Task: Create a due date automation trigger when advanced on, on the tuesday before a card is due add dates not due tomorrow at 11:00 AM.
Action: Mouse moved to (1342, 111)
Screenshot: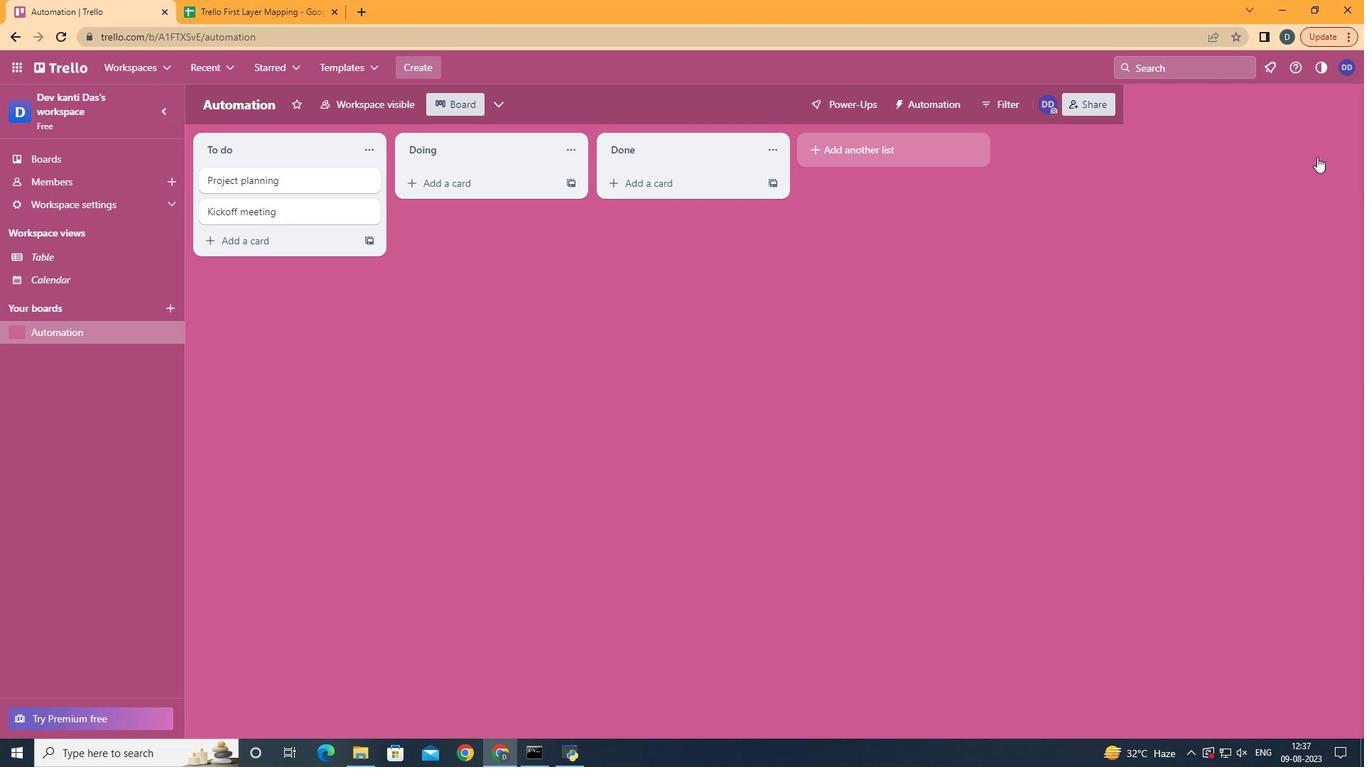 
Action: Mouse pressed left at (1342, 111)
Screenshot: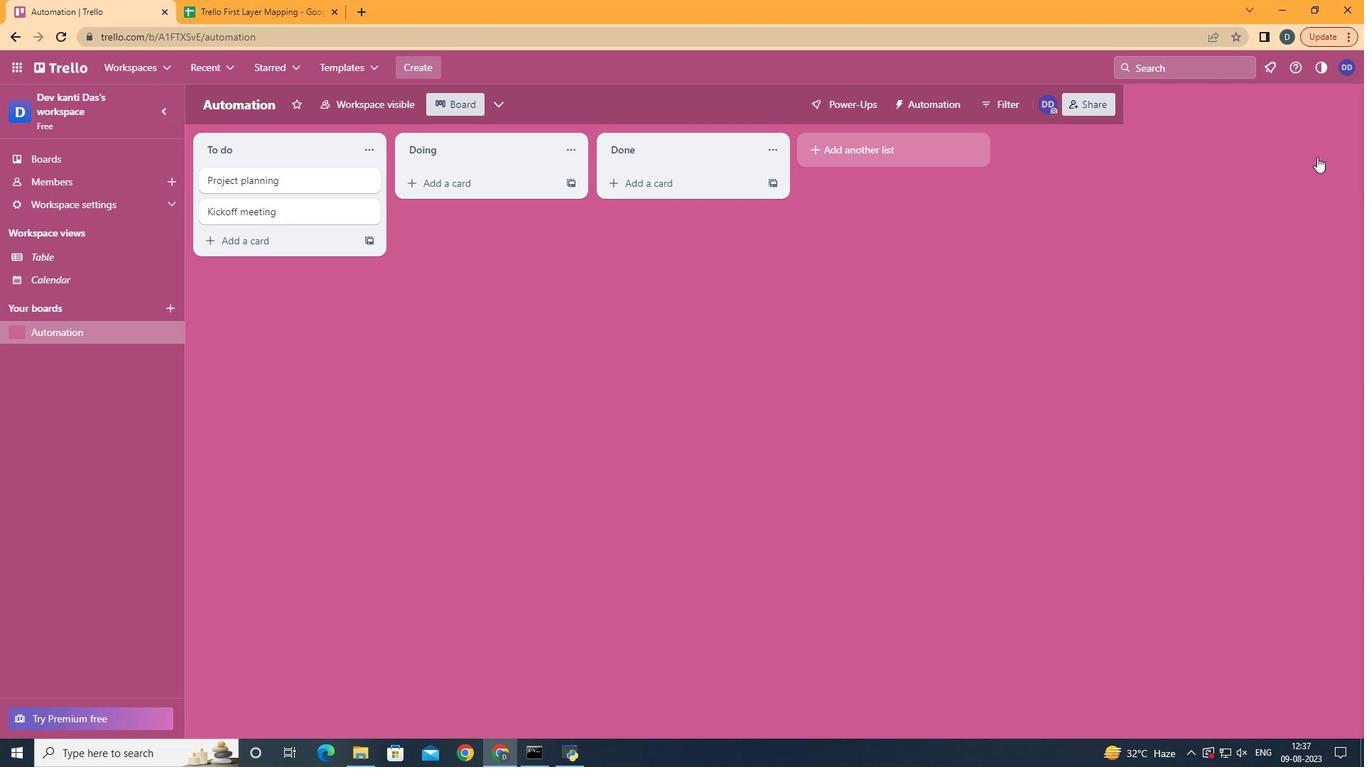 
Action: Mouse moved to (1177, 311)
Screenshot: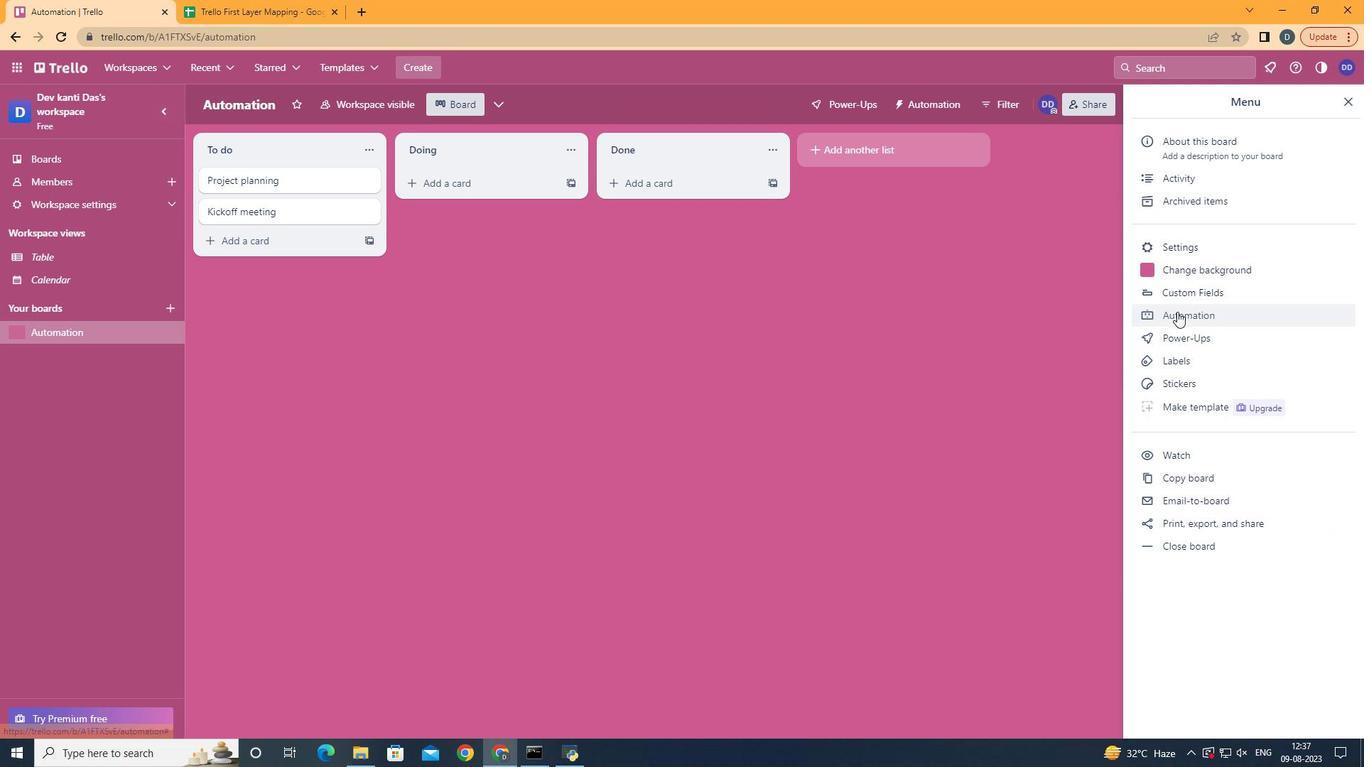 
Action: Mouse pressed left at (1177, 311)
Screenshot: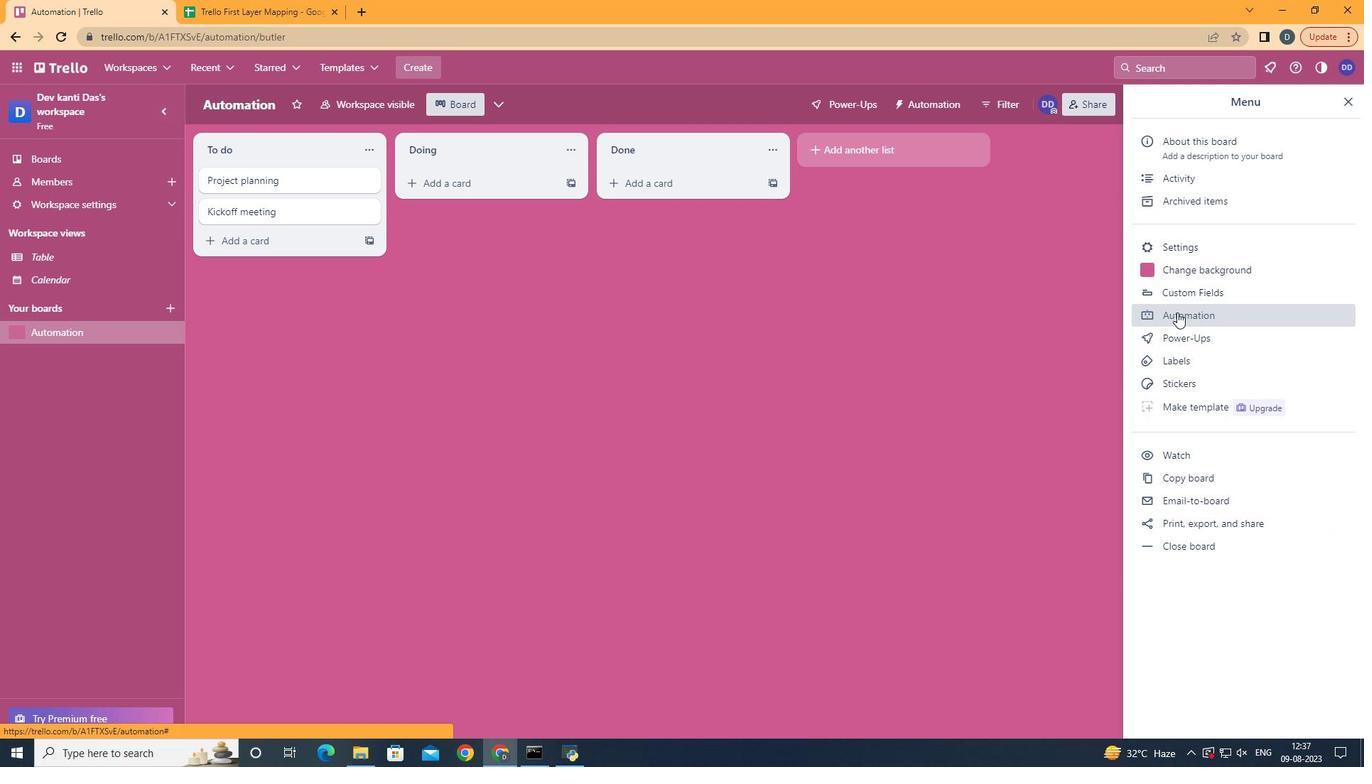 
Action: Mouse moved to (262, 282)
Screenshot: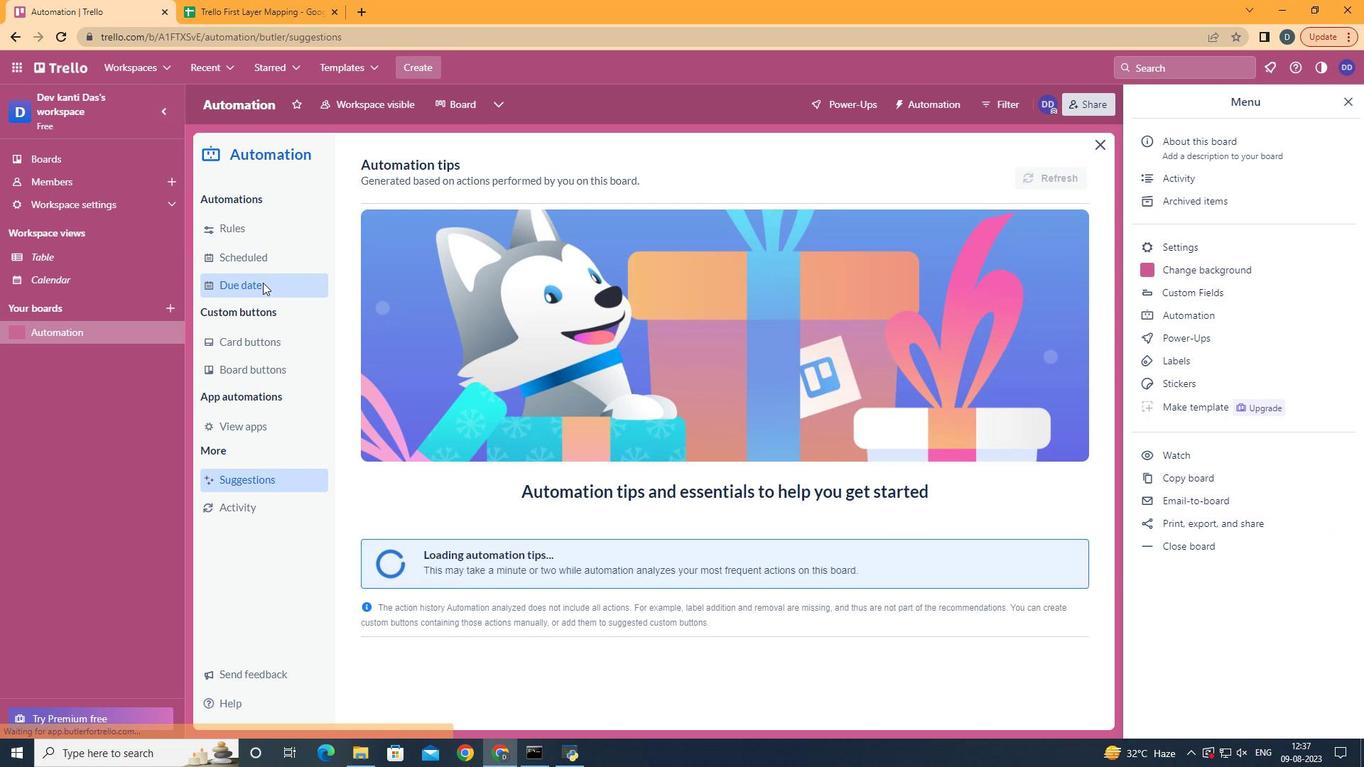 
Action: Mouse pressed left at (262, 282)
Screenshot: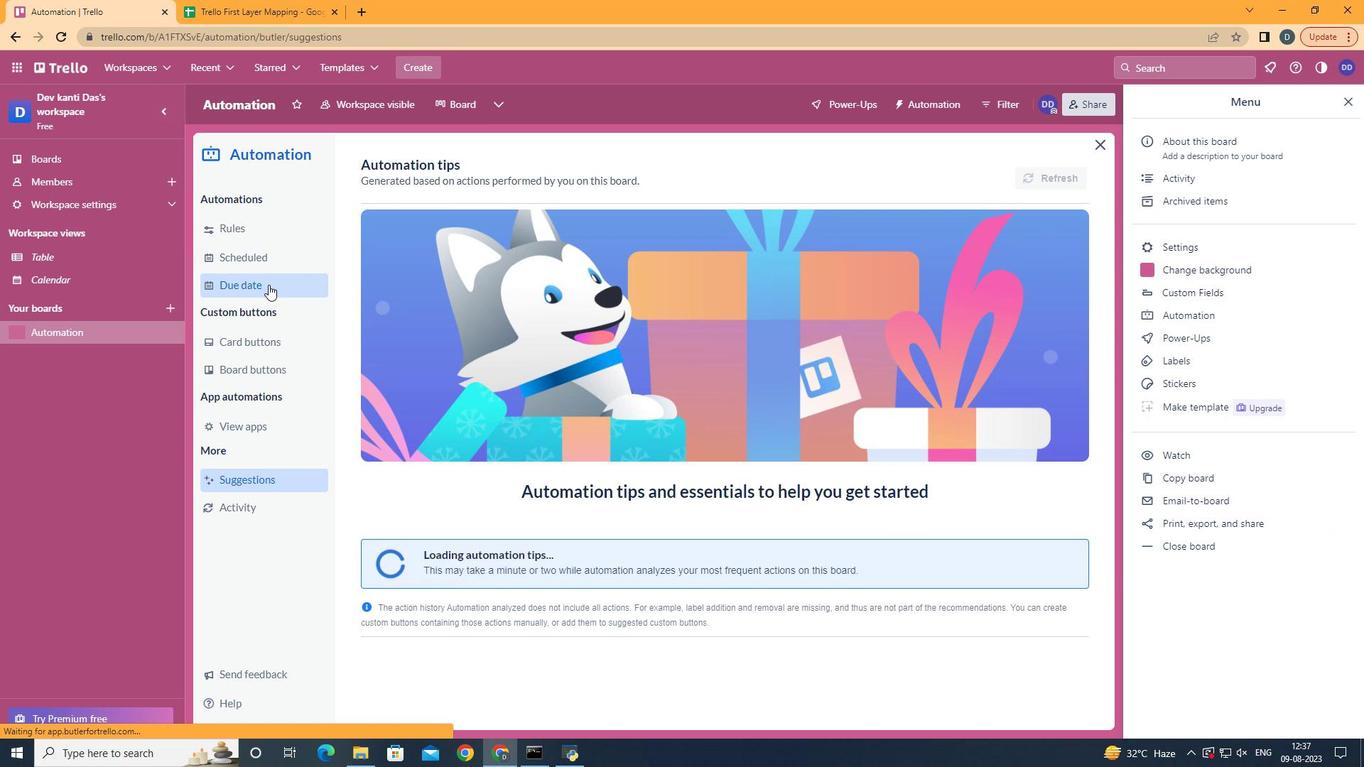 
Action: Mouse moved to (991, 166)
Screenshot: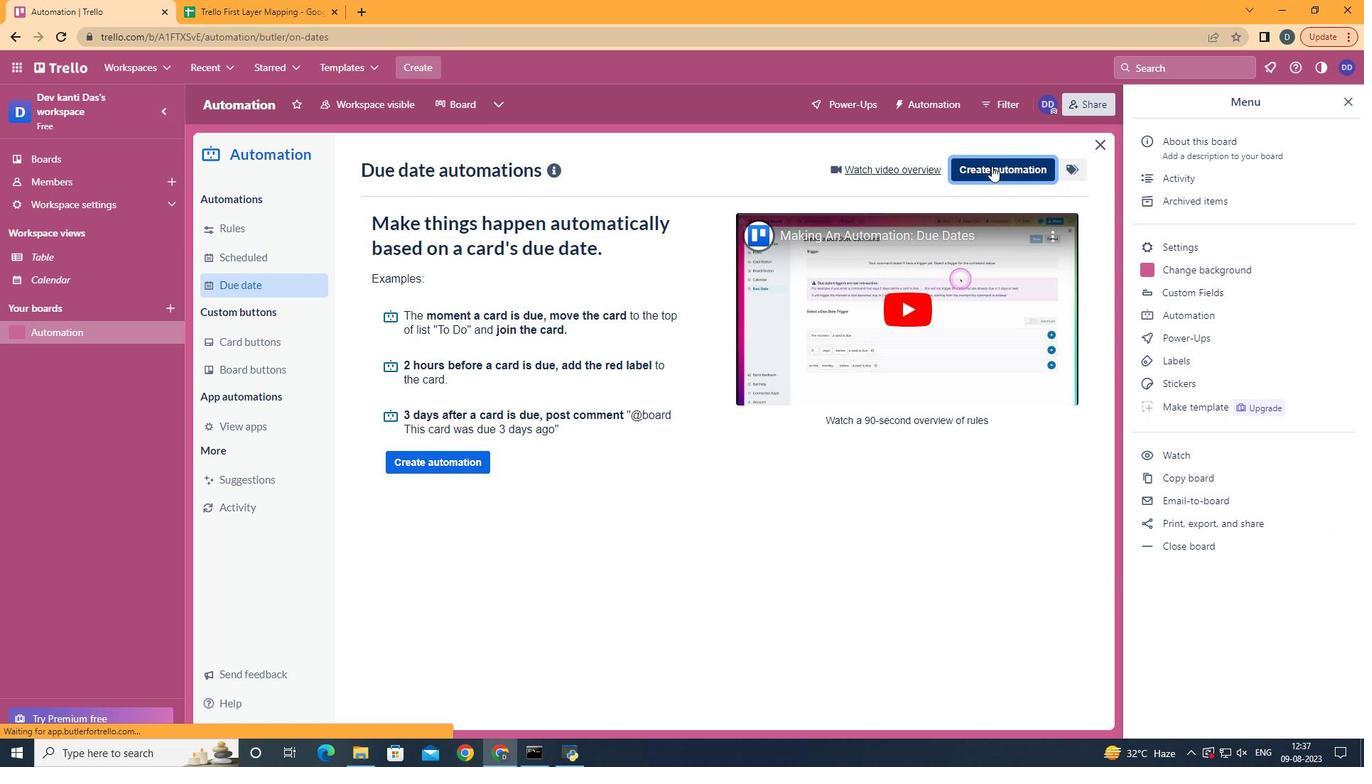 
Action: Mouse pressed left at (991, 166)
Screenshot: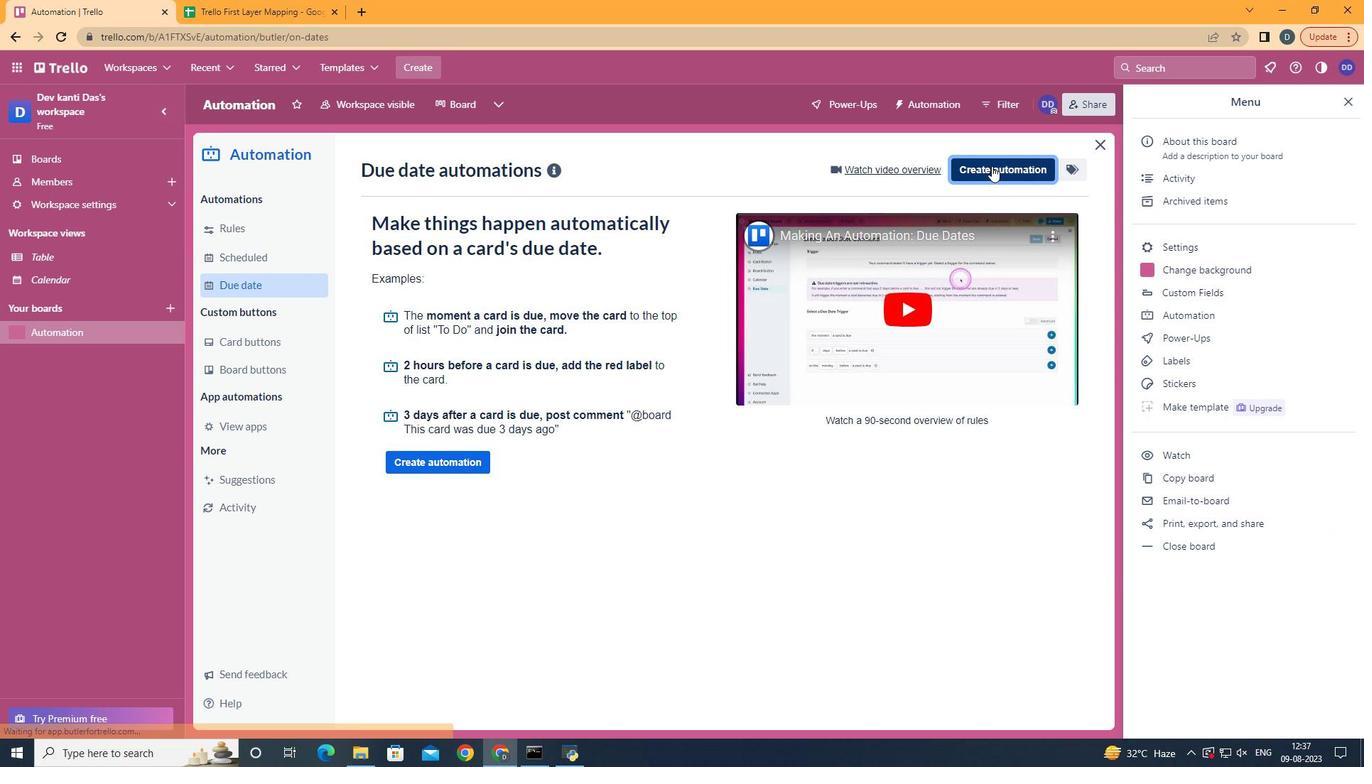 
Action: Mouse moved to (734, 310)
Screenshot: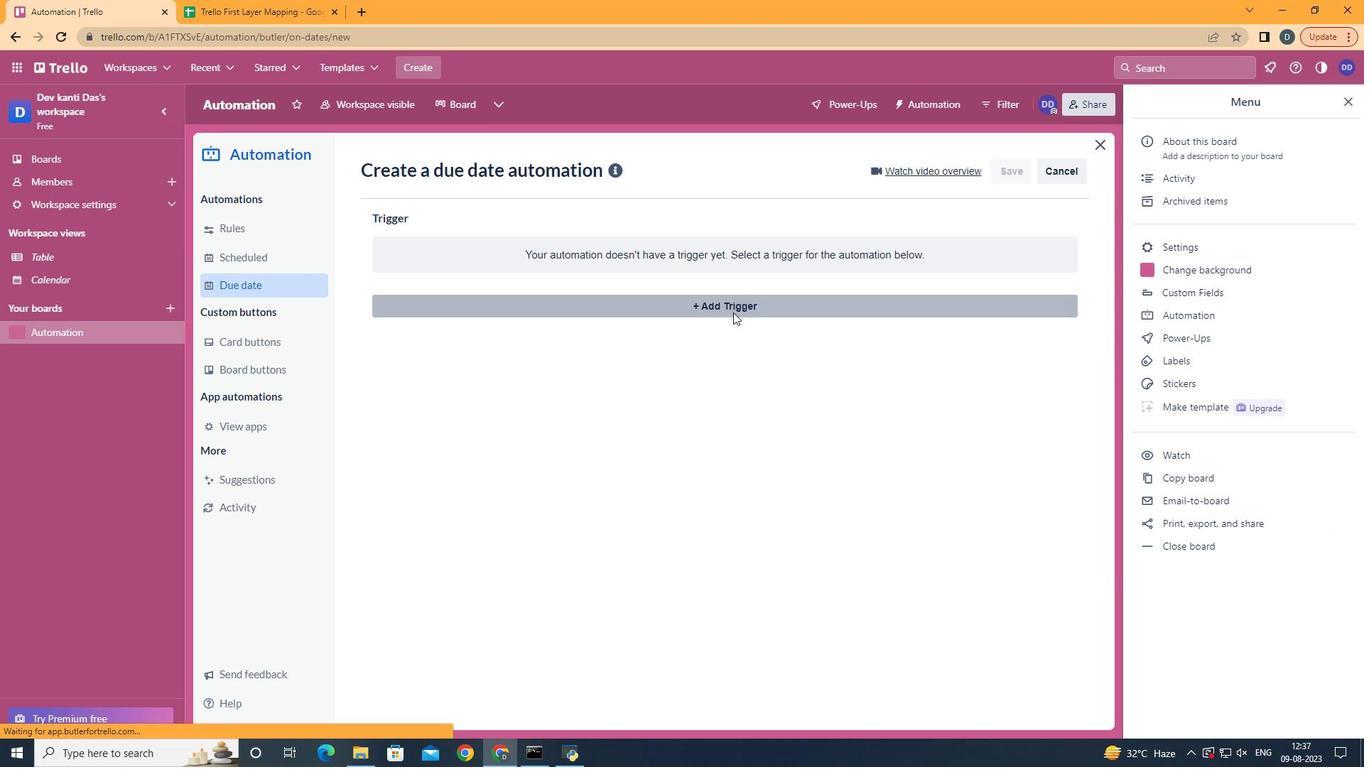 
Action: Mouse pressed left at (734, 310)
Screenshot: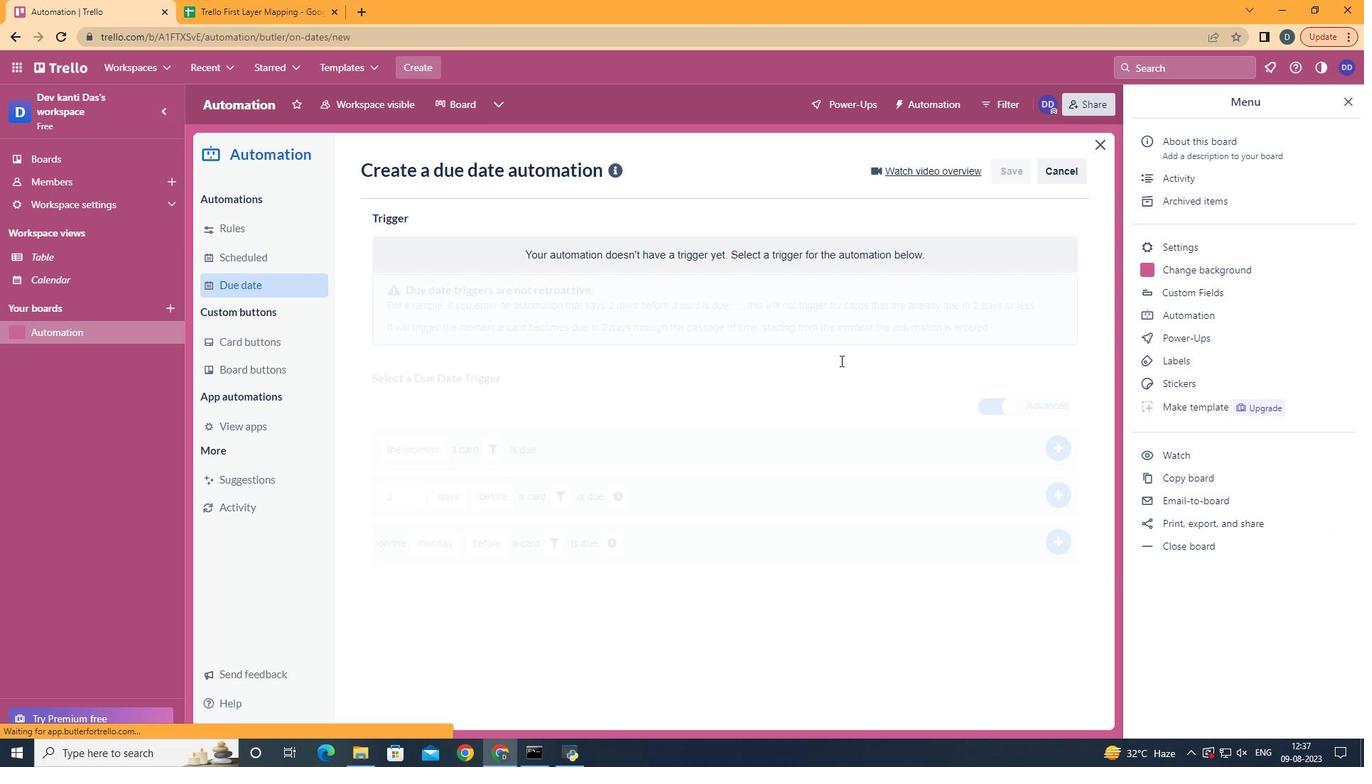 
Action: Mouse moved to (469, 394)
Screenshot: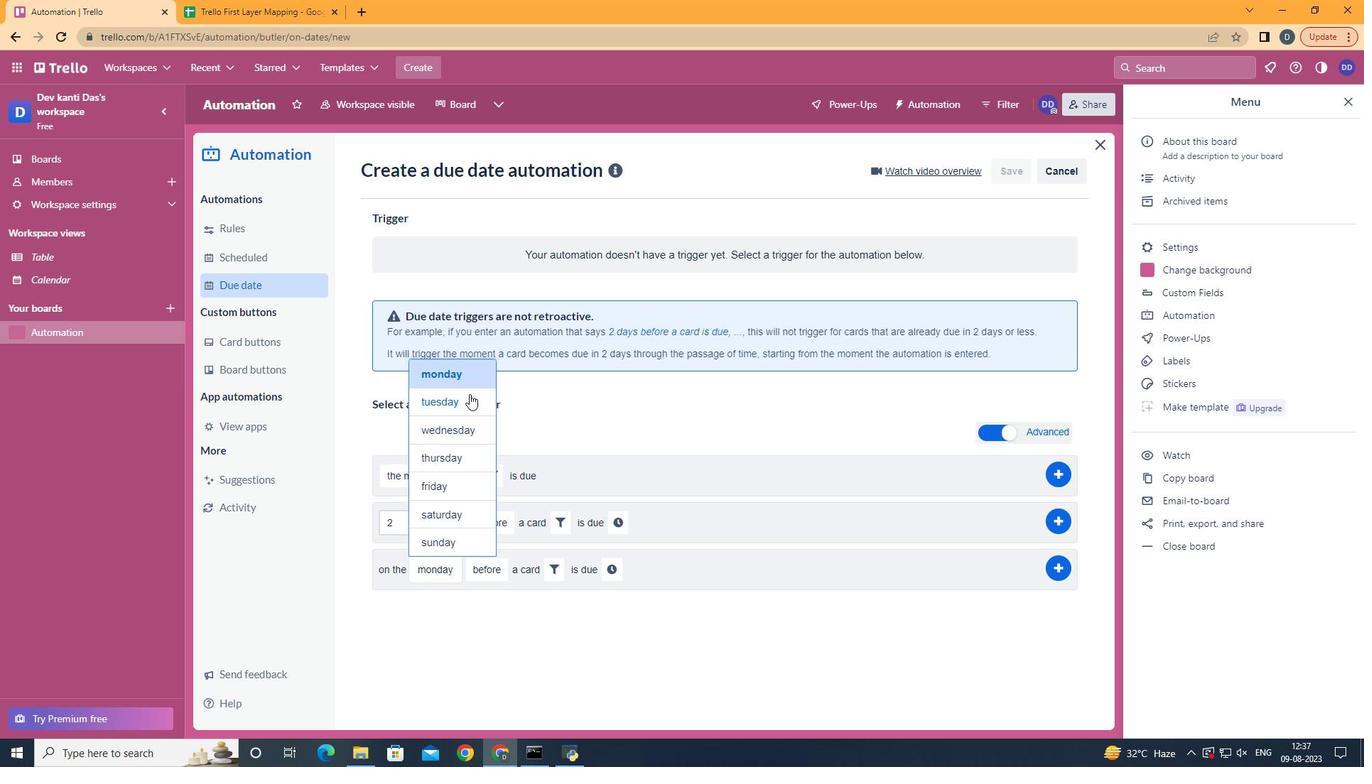 
Action: Mouse pressed left at (469, 394)
Screenshot: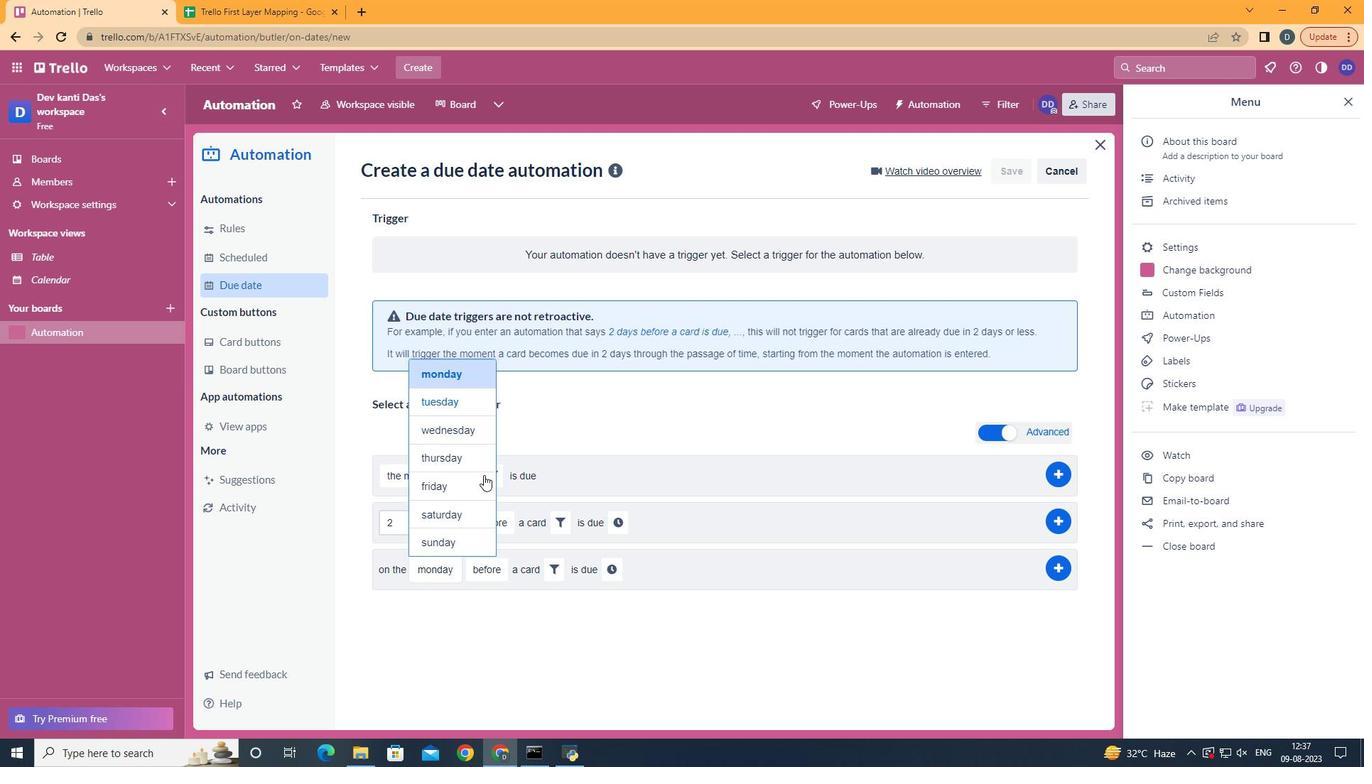 
Action: Mouse moved to (494, 589)
Screenshot: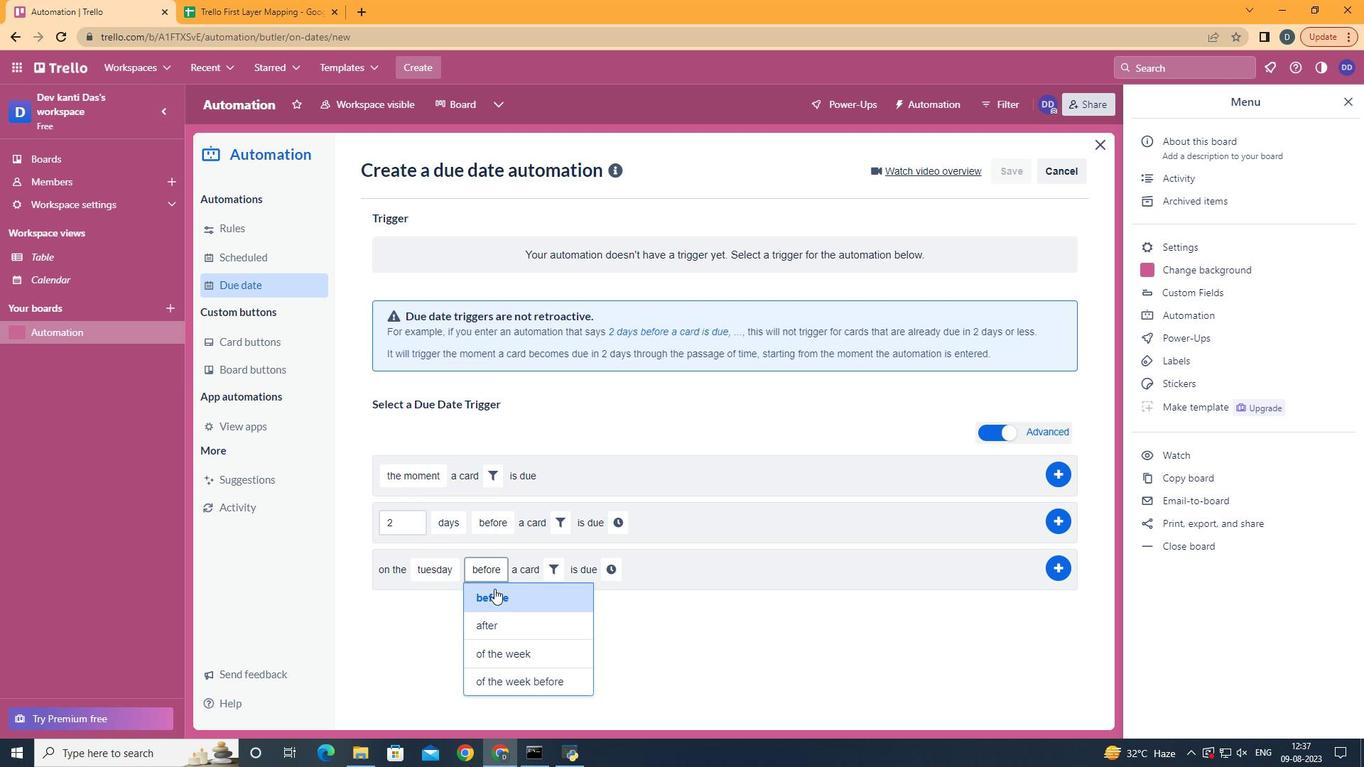 
Action: Mouse pressed left at (494, 589)
Screenshot: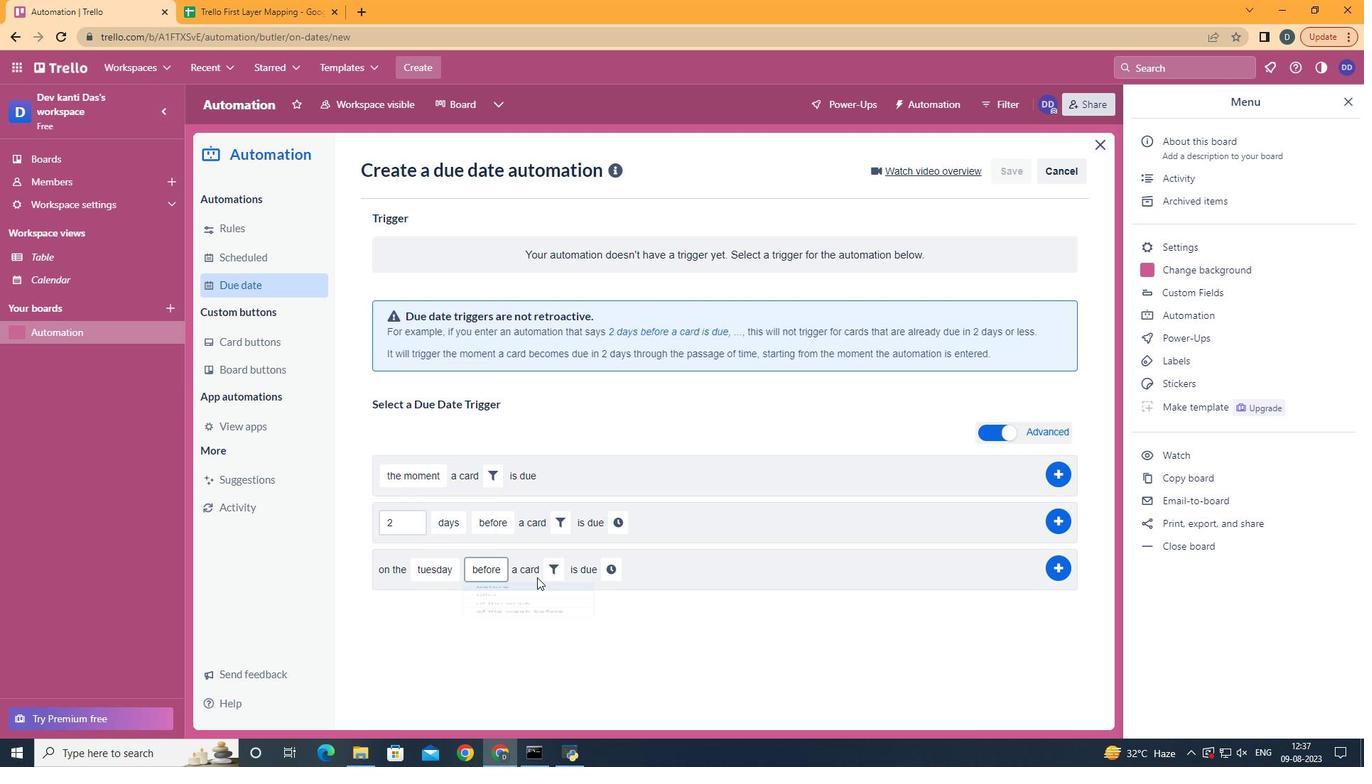 
Action: Mouse moved to (562, 566)
Screenshot: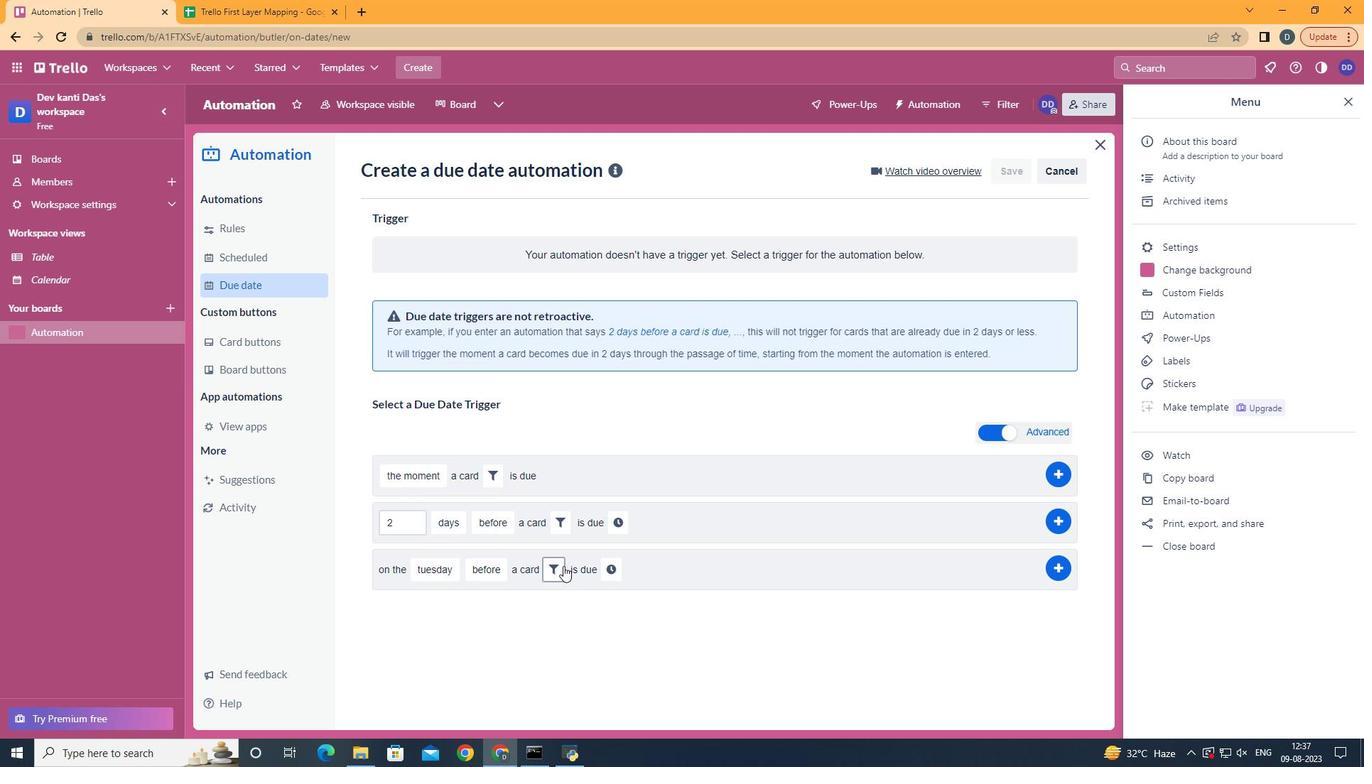 
Action: Mouse pressed left at (562, 566)
Screenshot: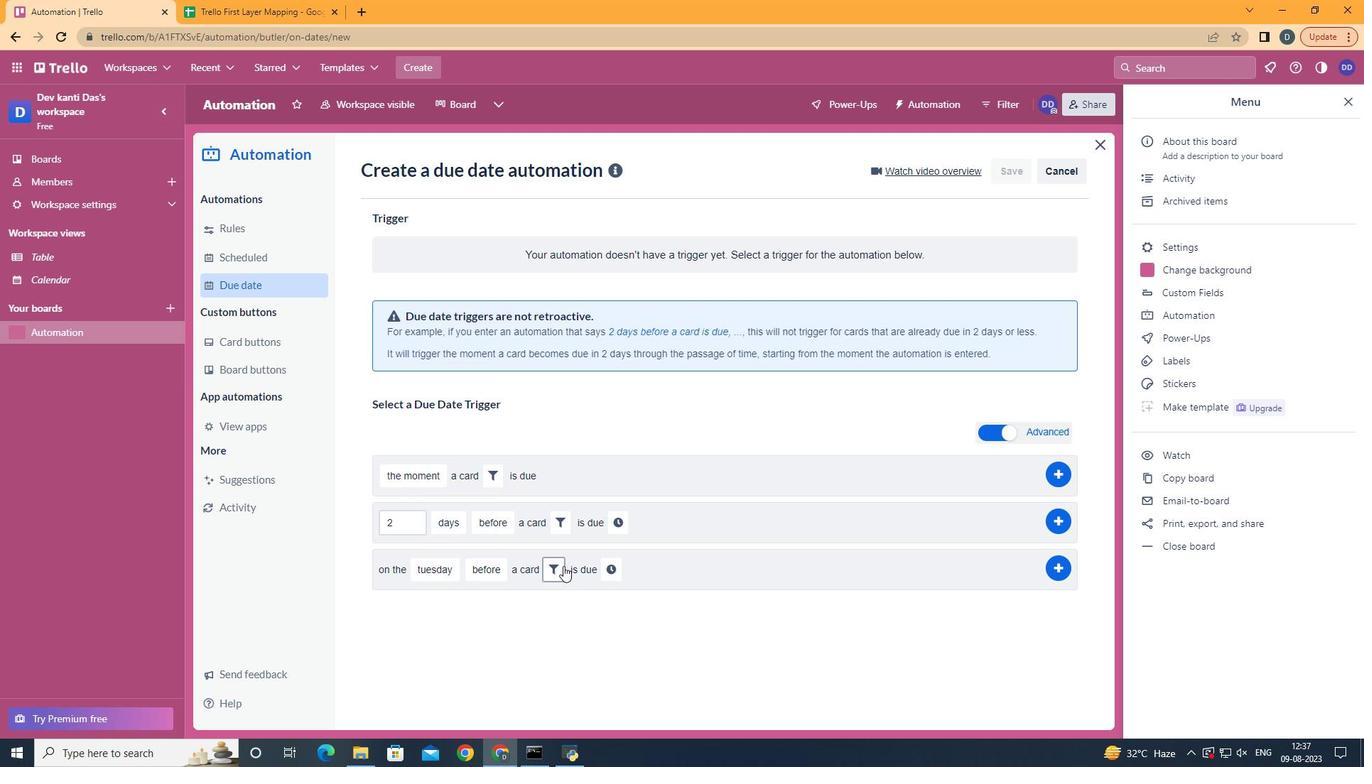 
Action: Mouse moved to (646, 610)
Screenshot: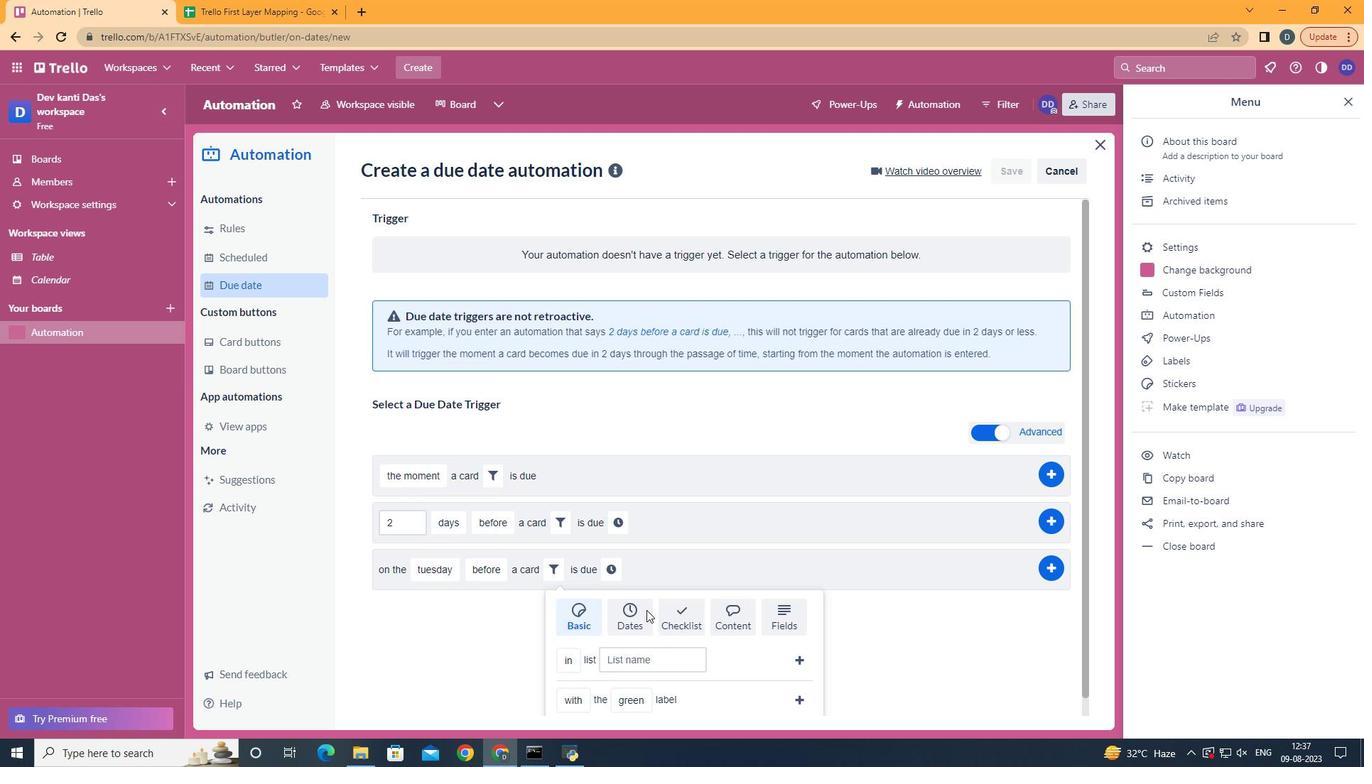 
Action: Mouse pressed left at (646, 610)
Screenshot: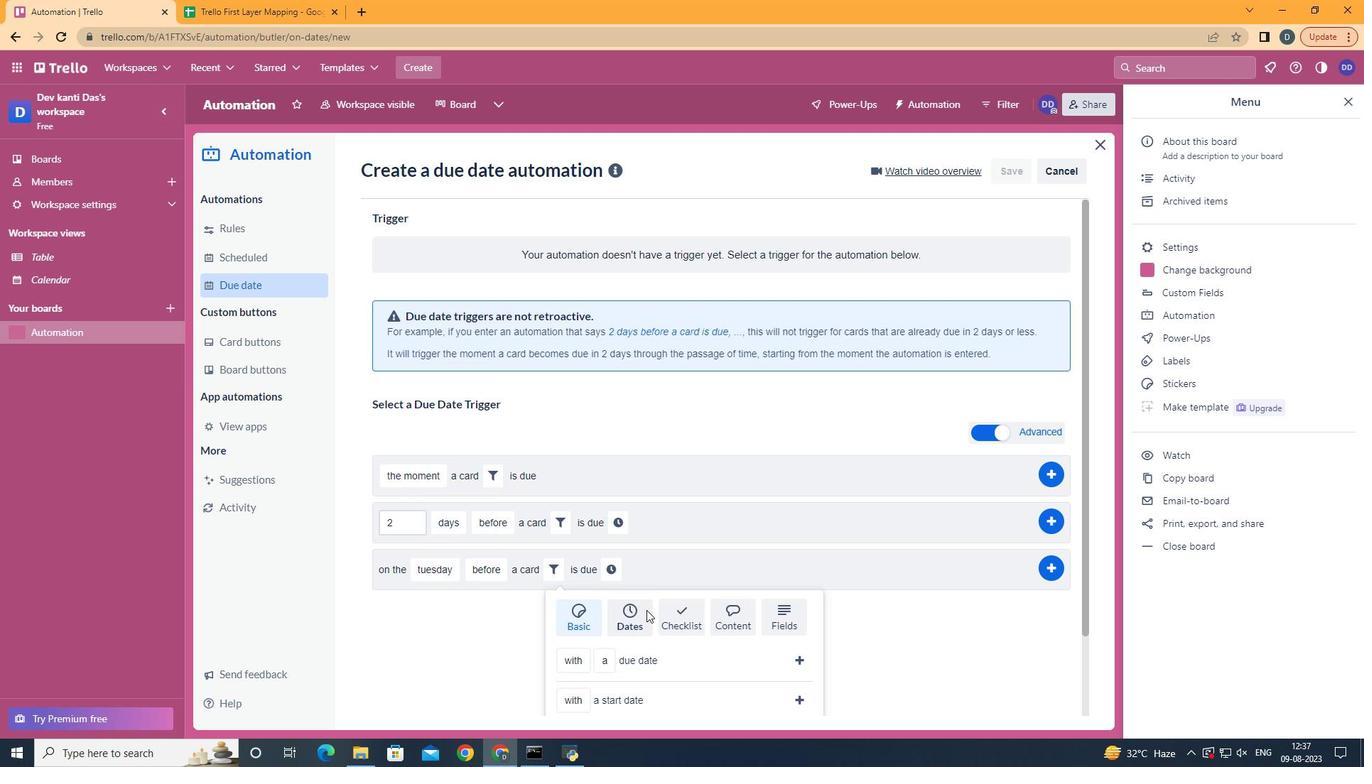 
Action: Mouse scrolled (646, 609) with delta (0, 0)
Screenshot: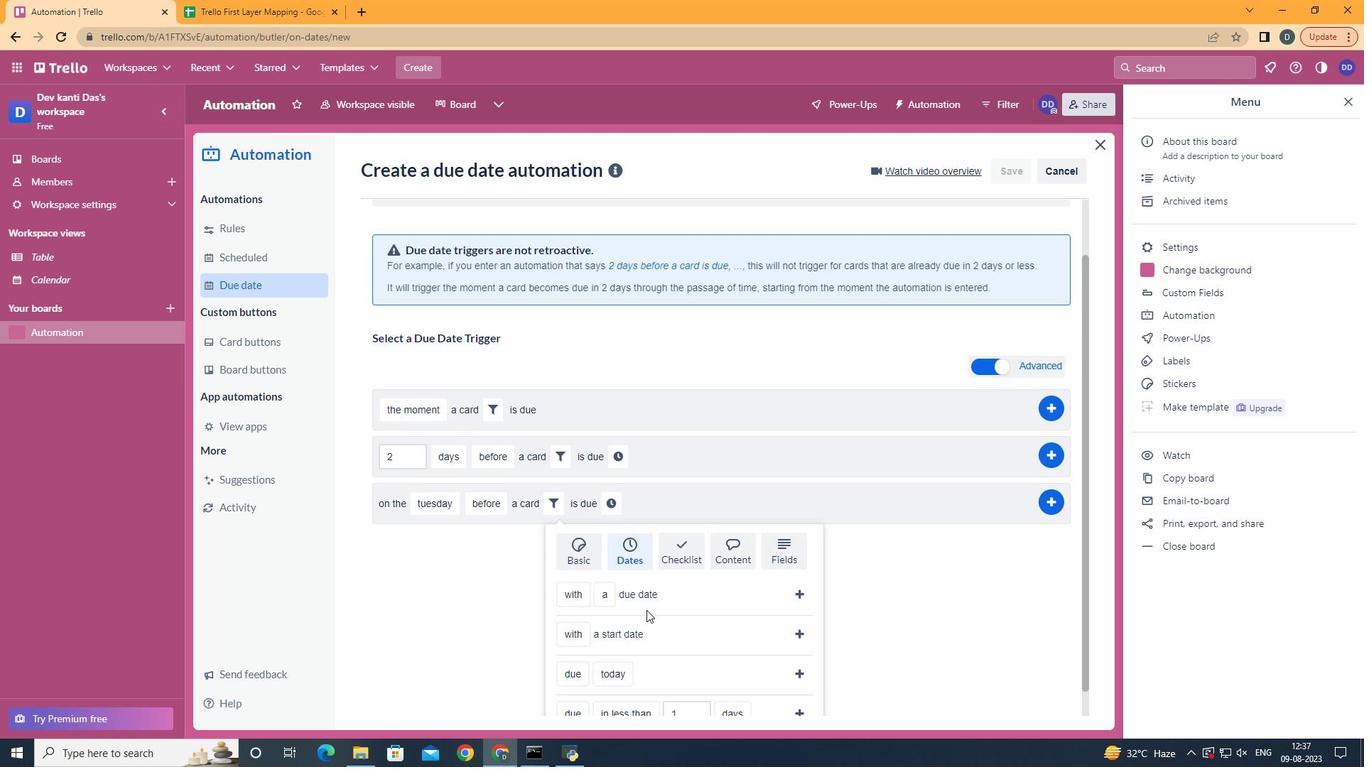 
Action: Mouse scrolled (646, 609) with delta (0, 0)
Screenshot: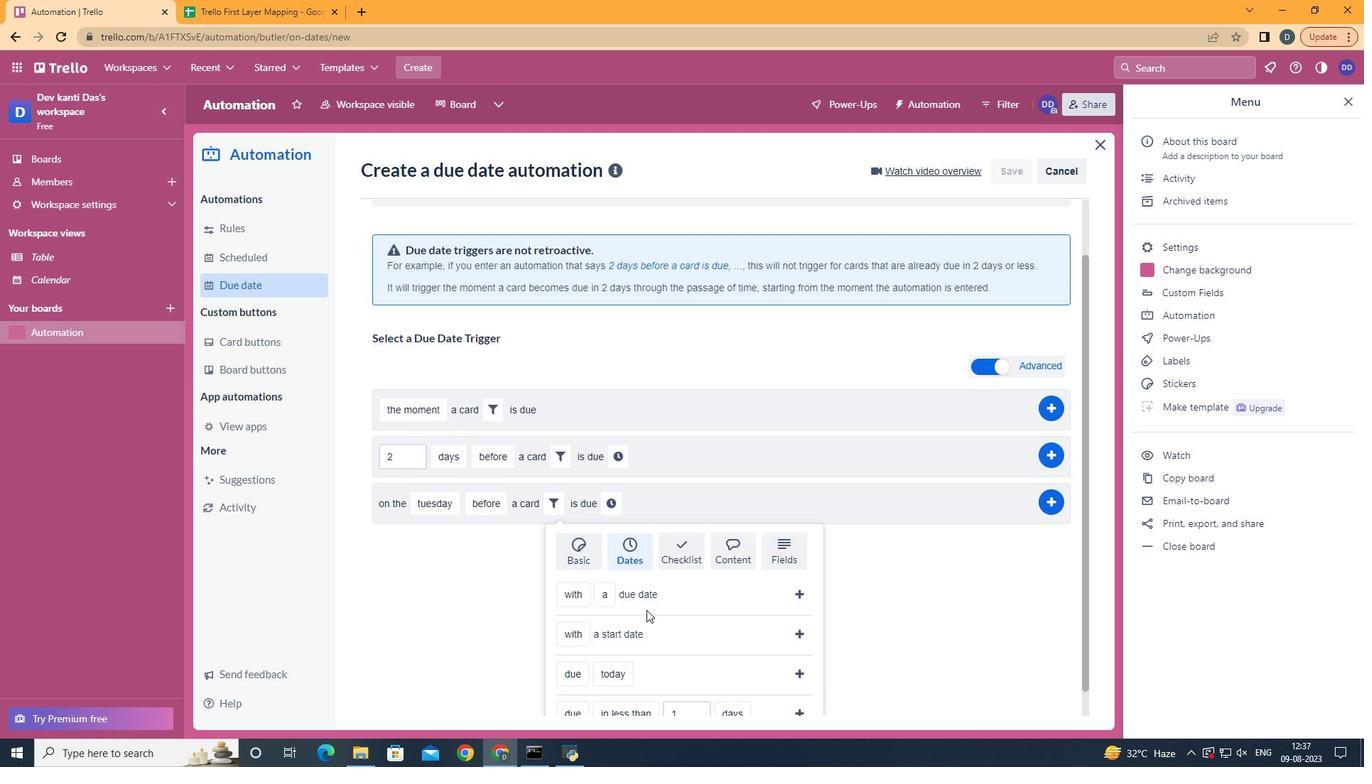 
Action: Mouse scrolled (646, 609) with delta (0, 0)
Screenshot: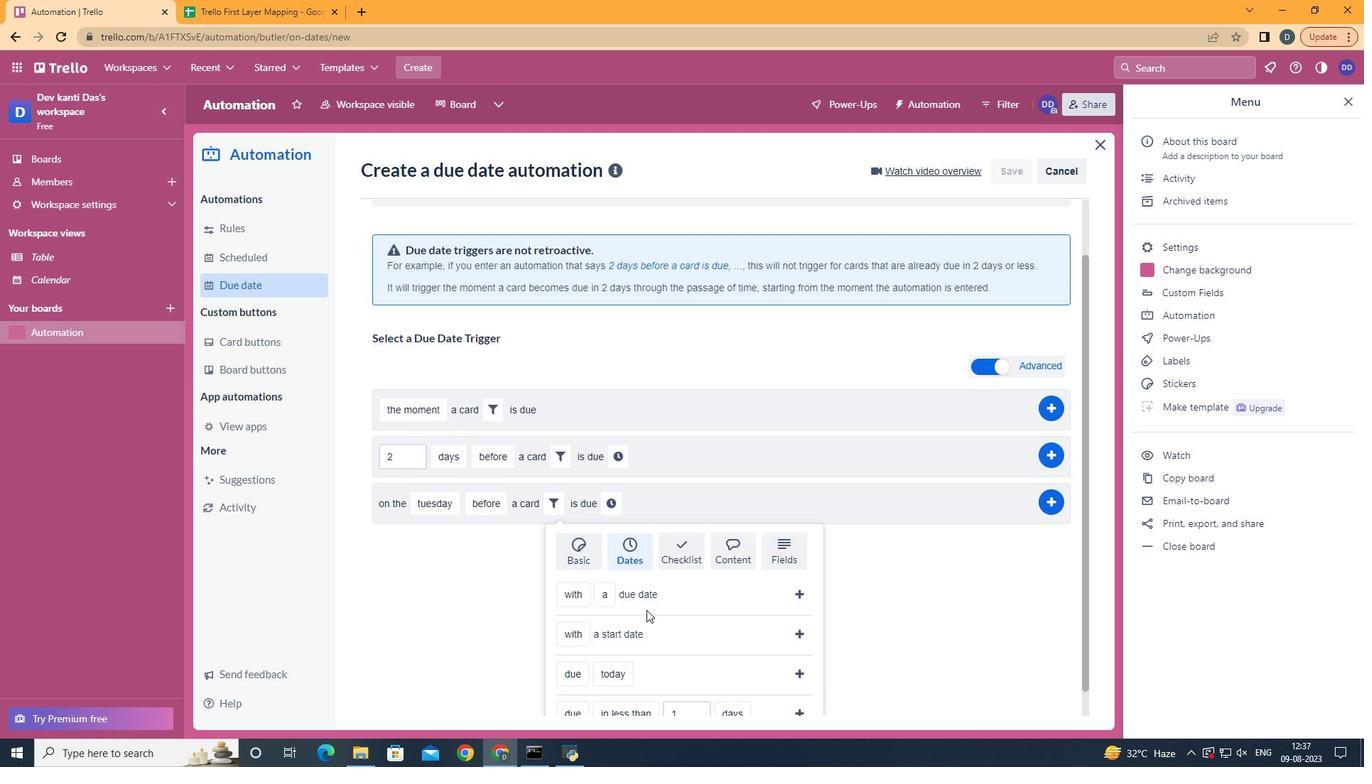 
Action: Mouse scrolled (646, 609) with delta (0, 0)
Screenshot: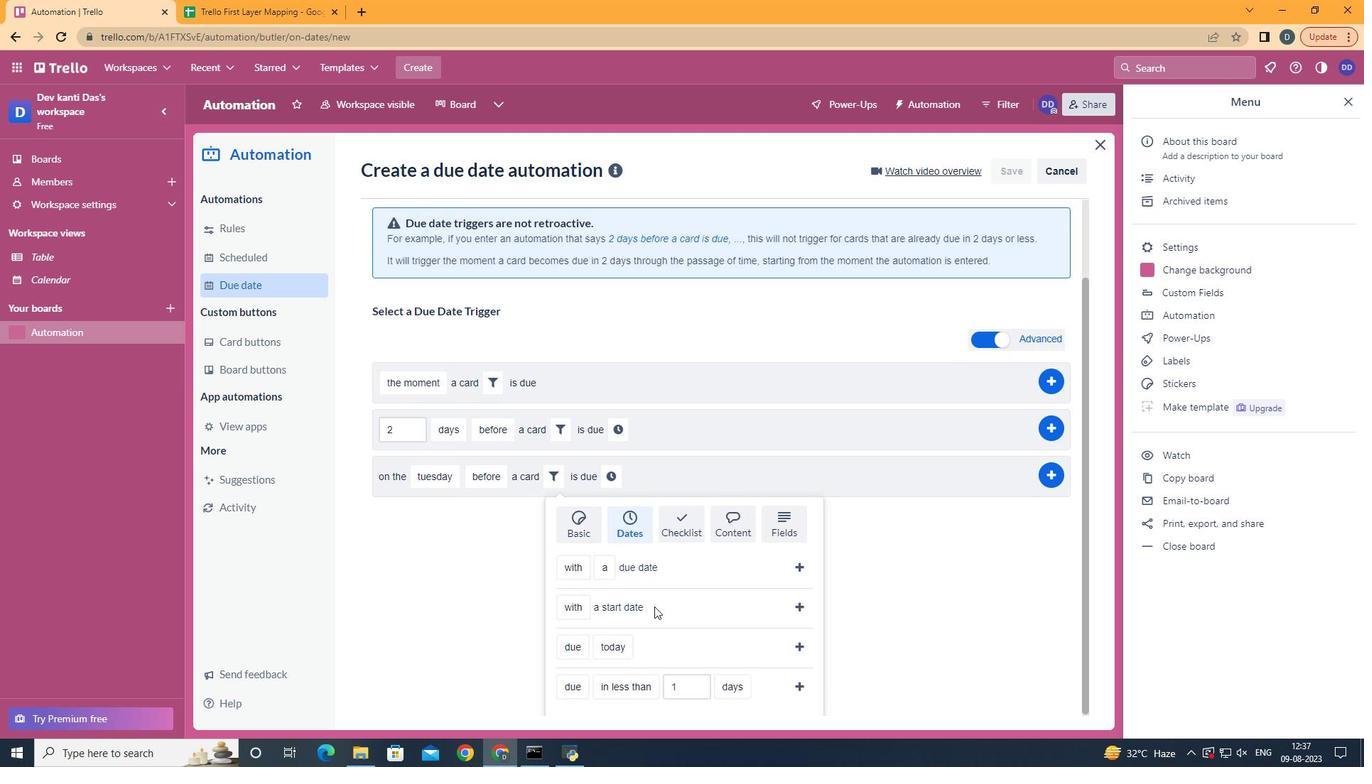 
Action: Mouse scrolled (646, 609) with delta (0, 0)
Screenshot: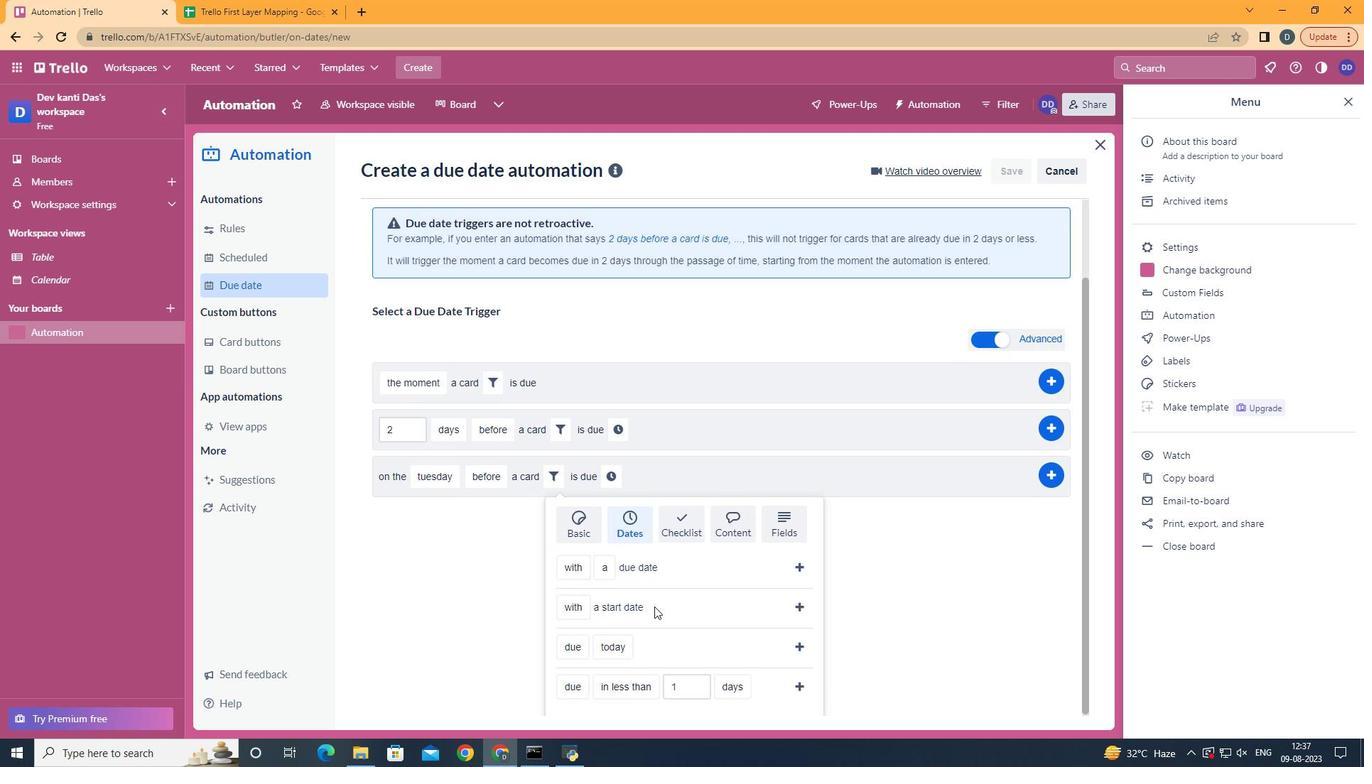 
Action: Mouse moved to (594, 561)
Screenshot: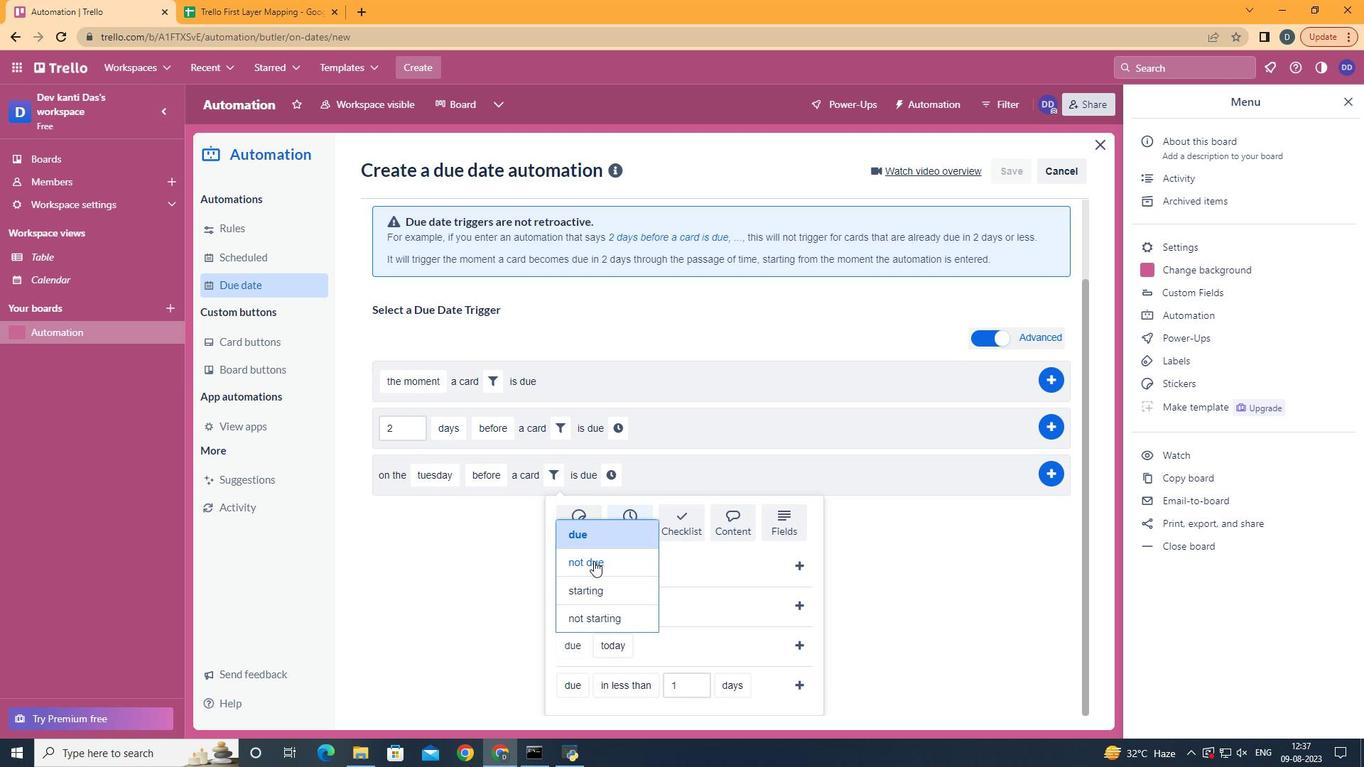 
Action: Mouse pressed left at (594, 561)
Screenshot: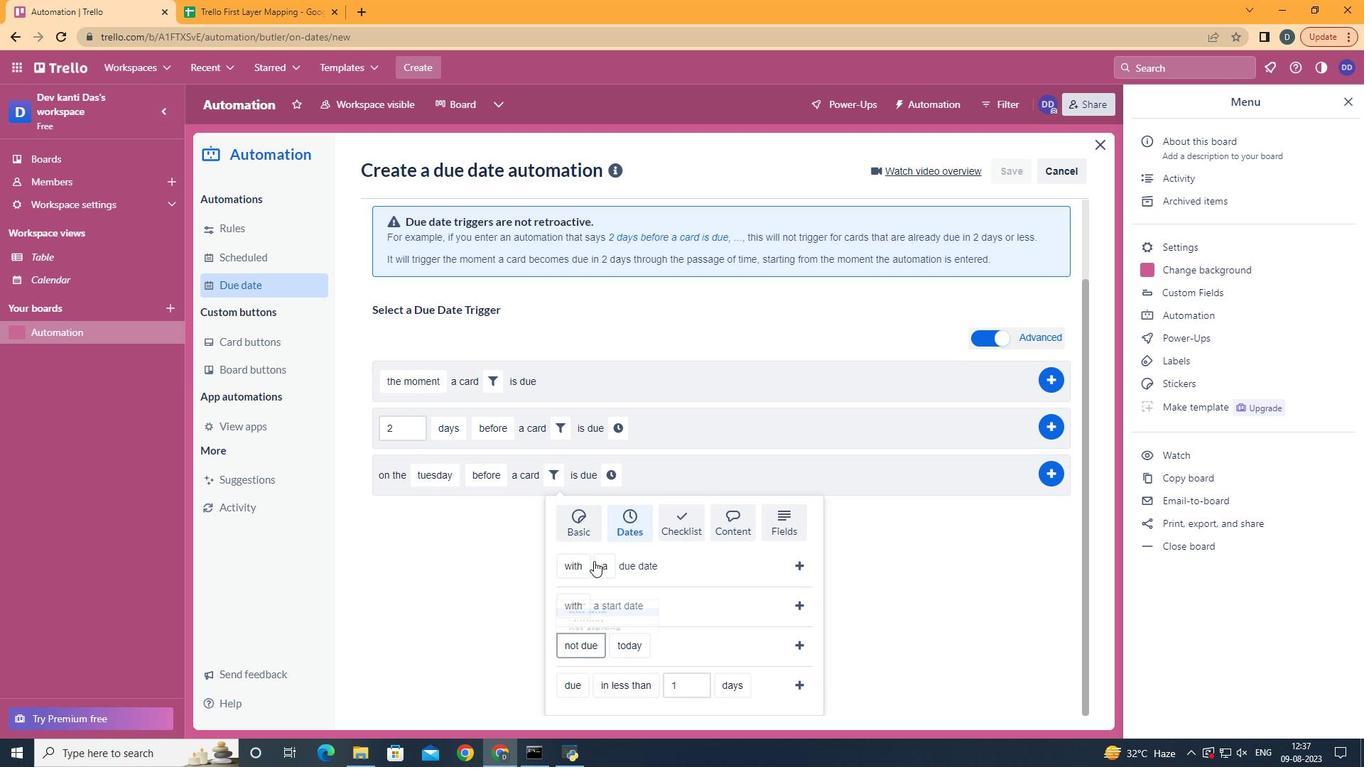 
Action: Mouse moved to (656, 511)
Screenshot: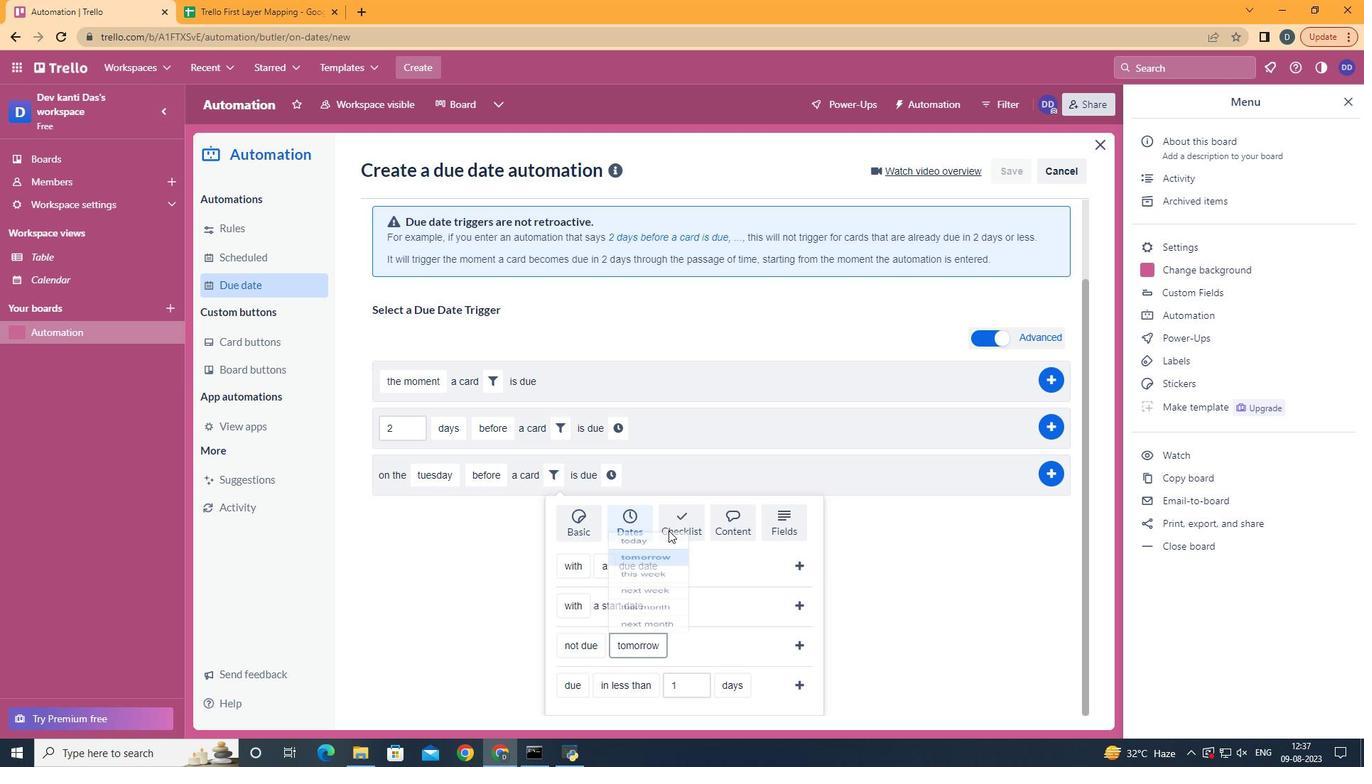 
Action: Mouse pressed left at (656, 511)
Screenshot: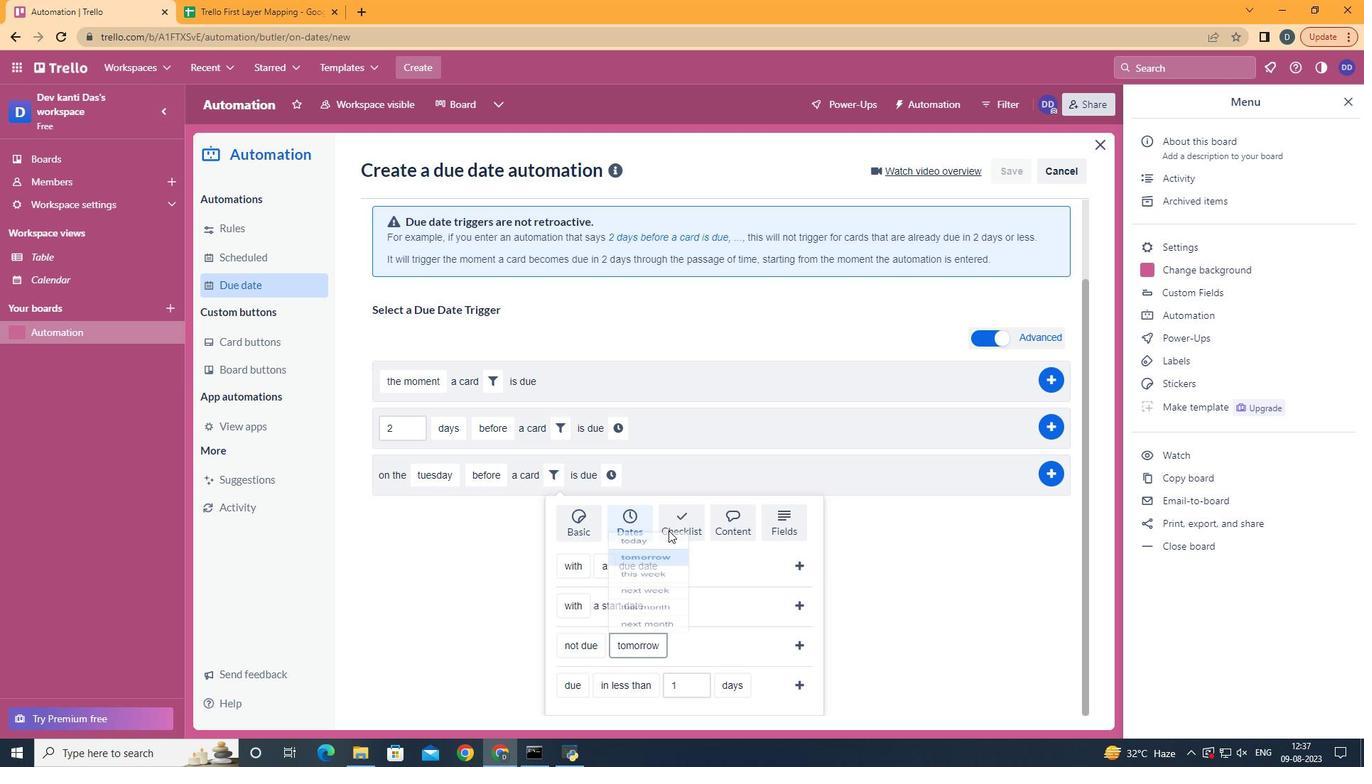 
Action: Mouse moved to (807, 647)
Screenshot: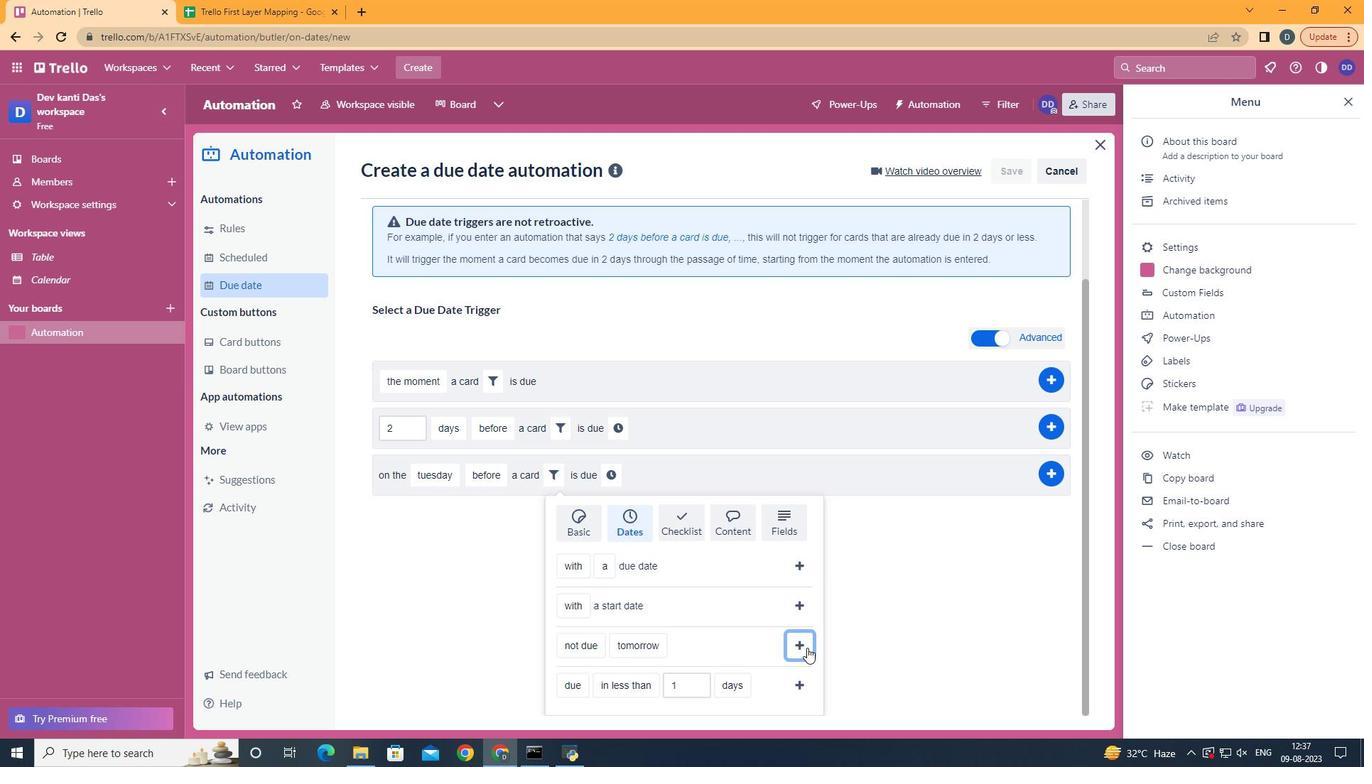 
Action: Mouse pressed left at (807, 647)
Screenshot: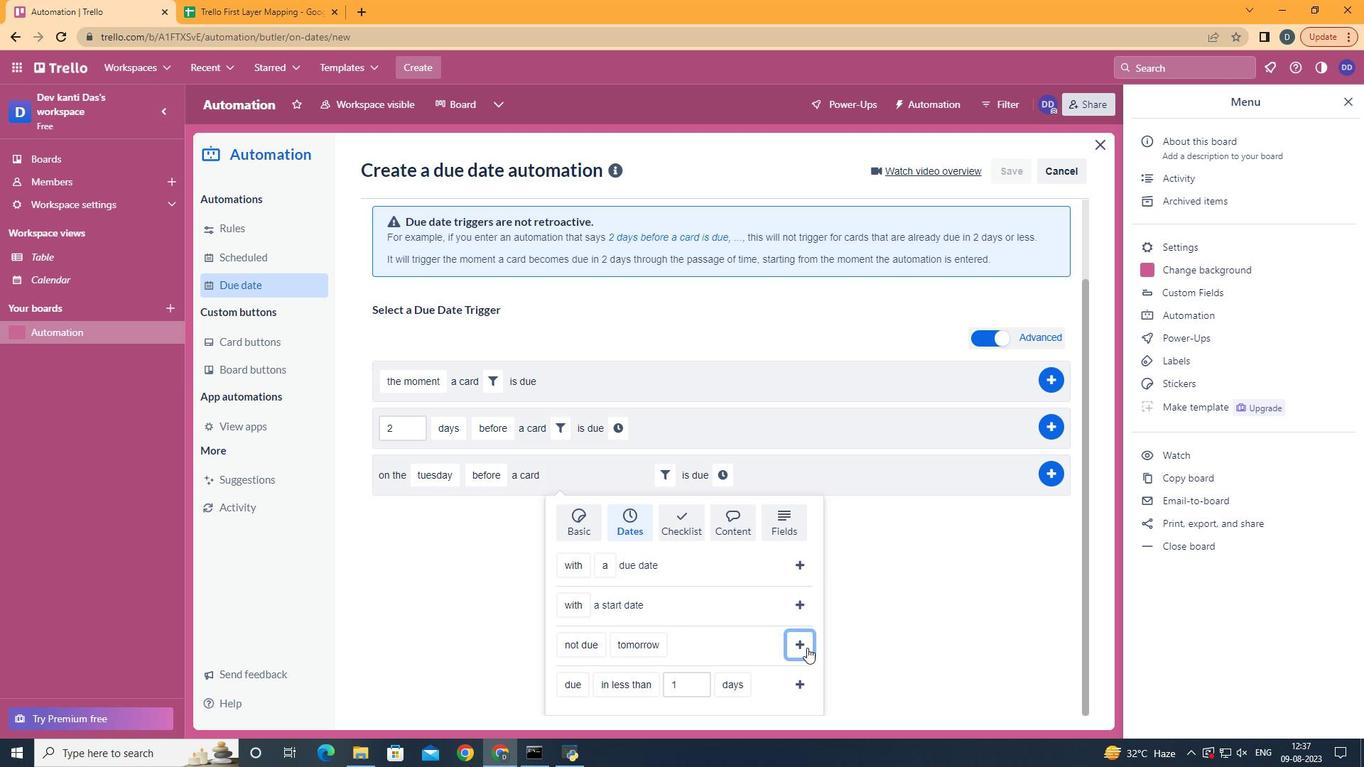 
Action: Mouse moved to (731, 561)
Screenshot: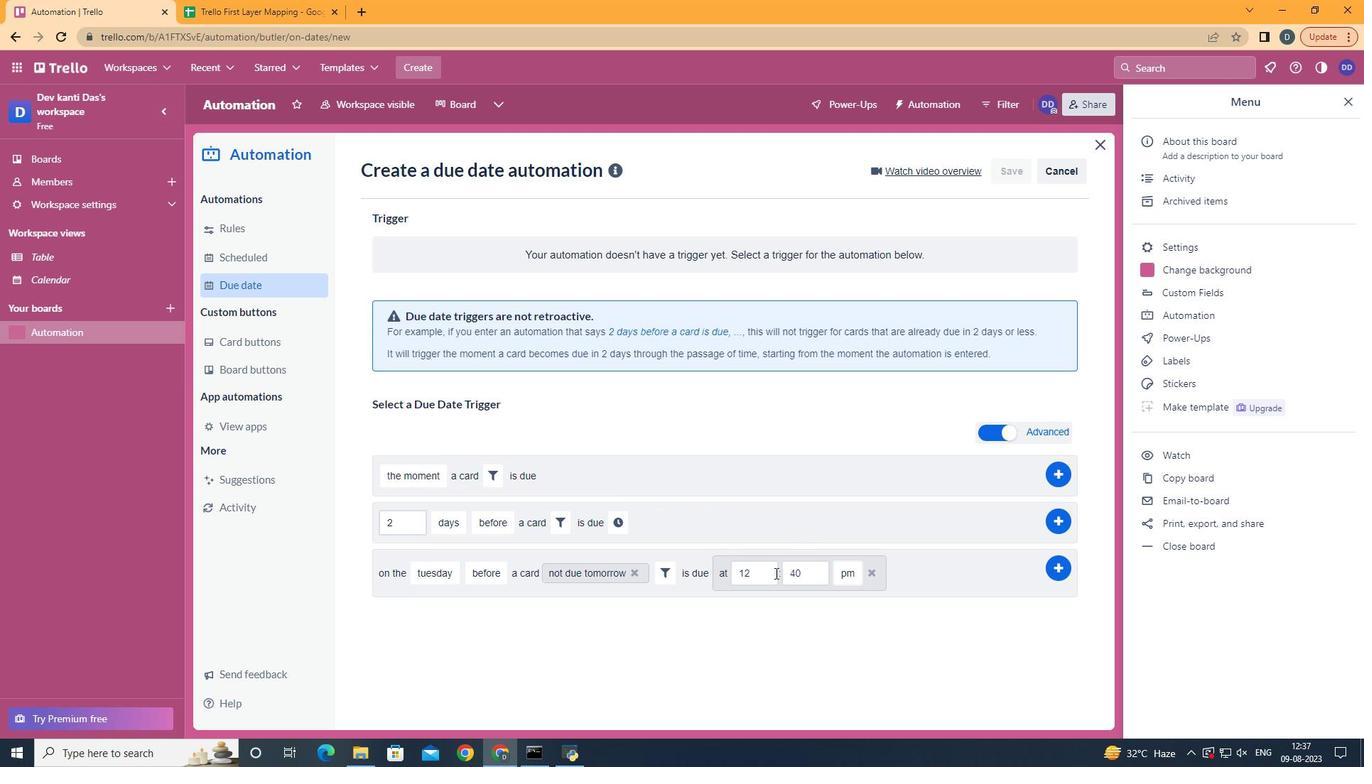 
Action: Mouse pressed left at (731, 561)
Screenshot: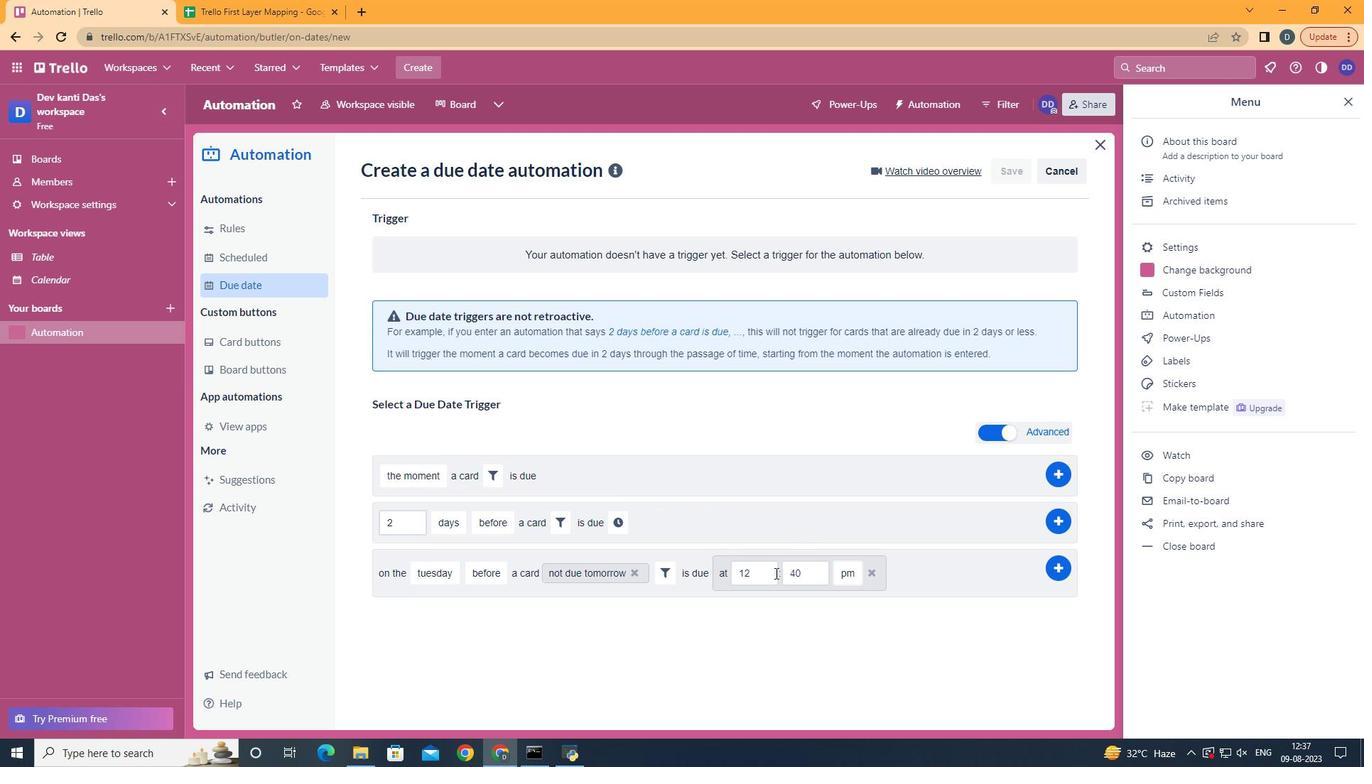 
Action: Mouse moved to (756, 573)
Screenshot: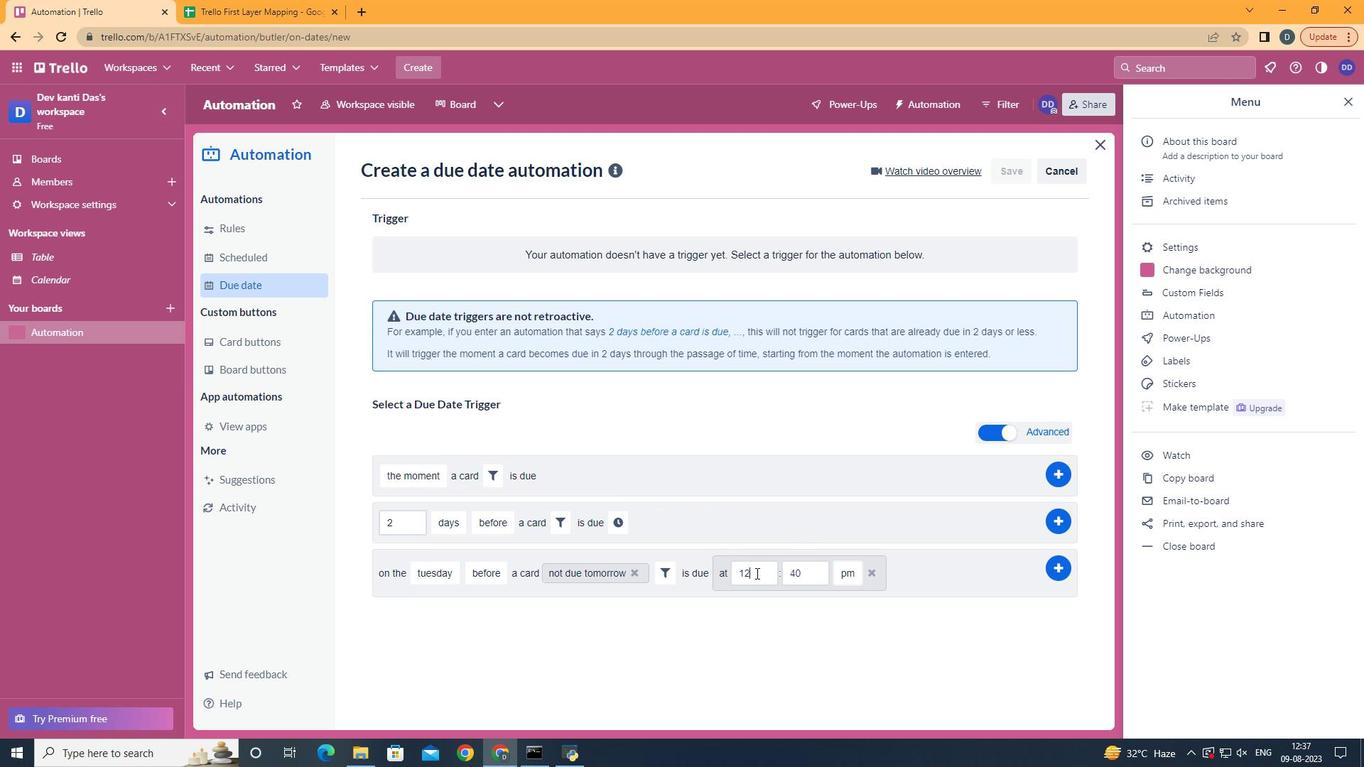 
Action: Mouse pressed left at (756, 573)
Screenshot: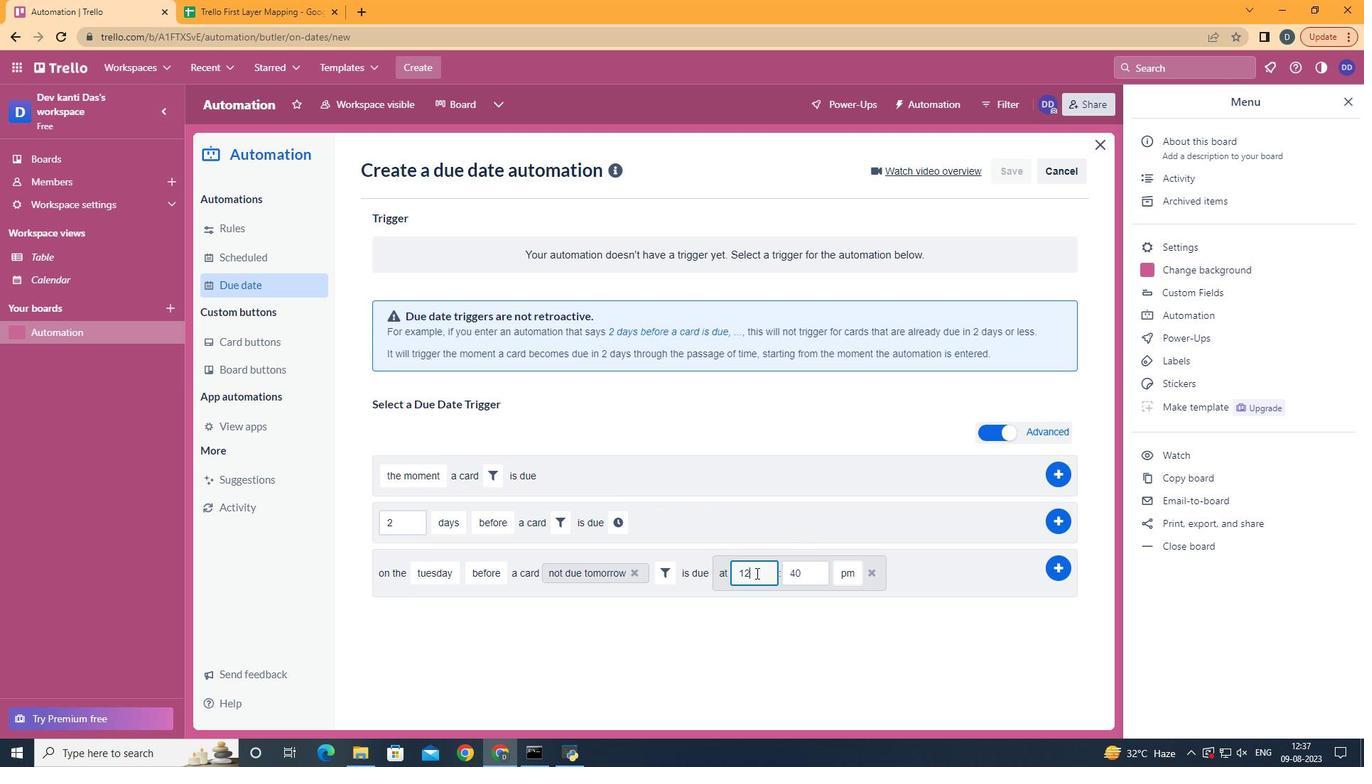 
Action: Key pressed <Key.backspace>1
Screenshot: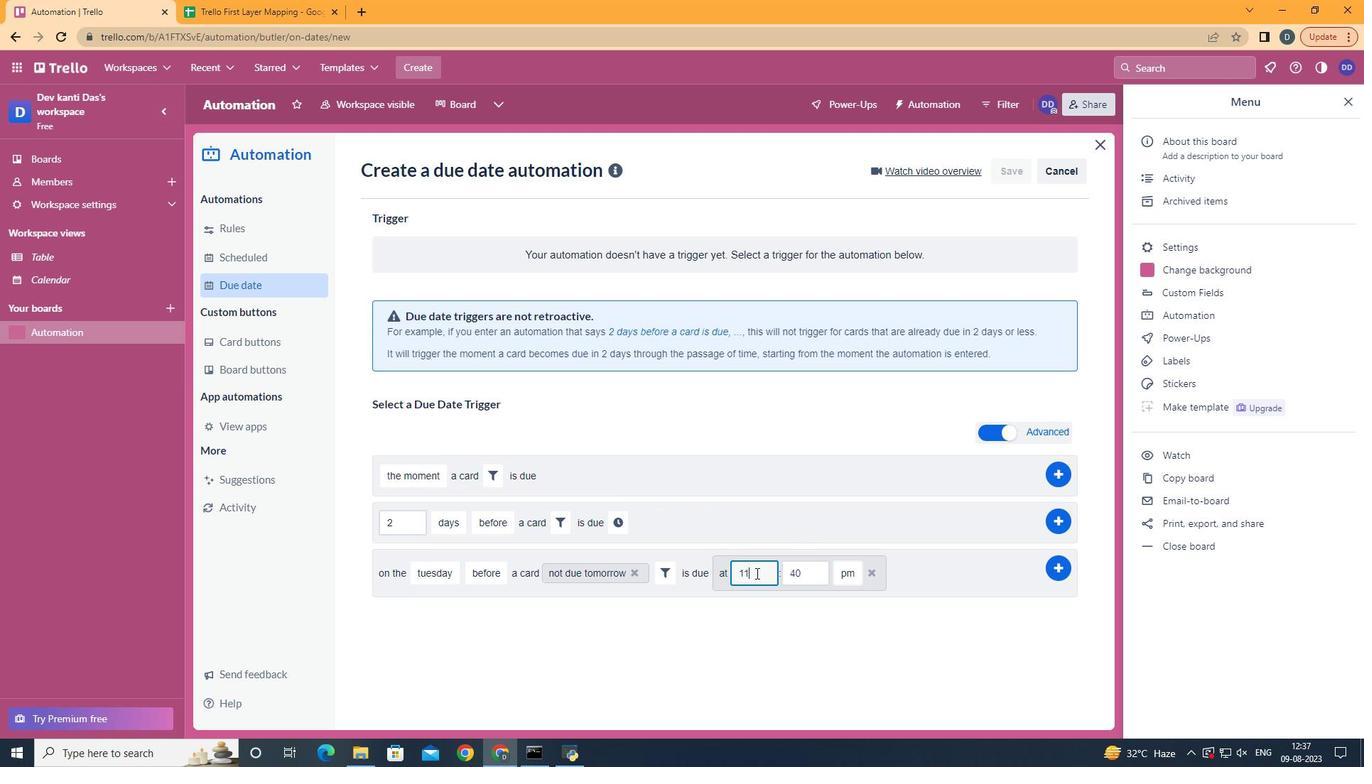 
Action: Mouse moved to (820, 567)
Screenshot: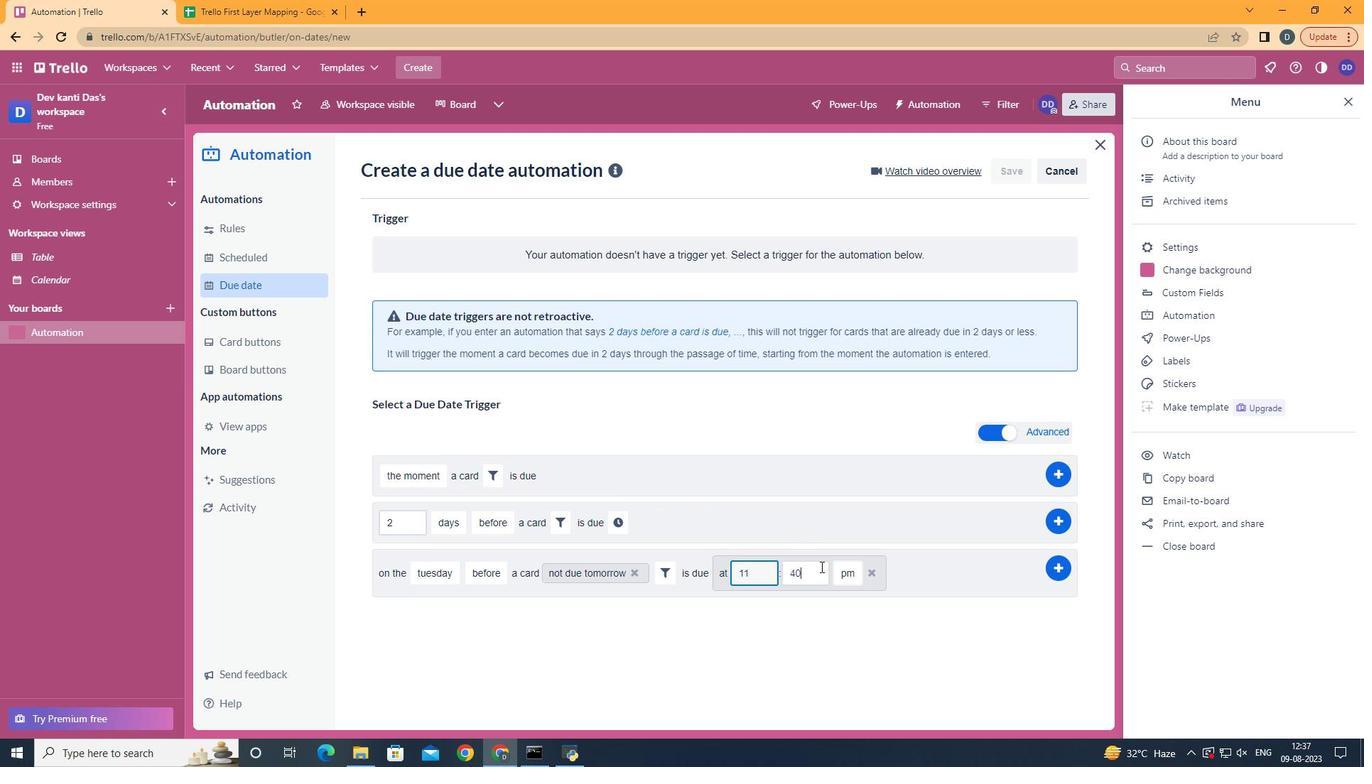 
Action: Mouse pressed left at (820, 567)
Screenshot: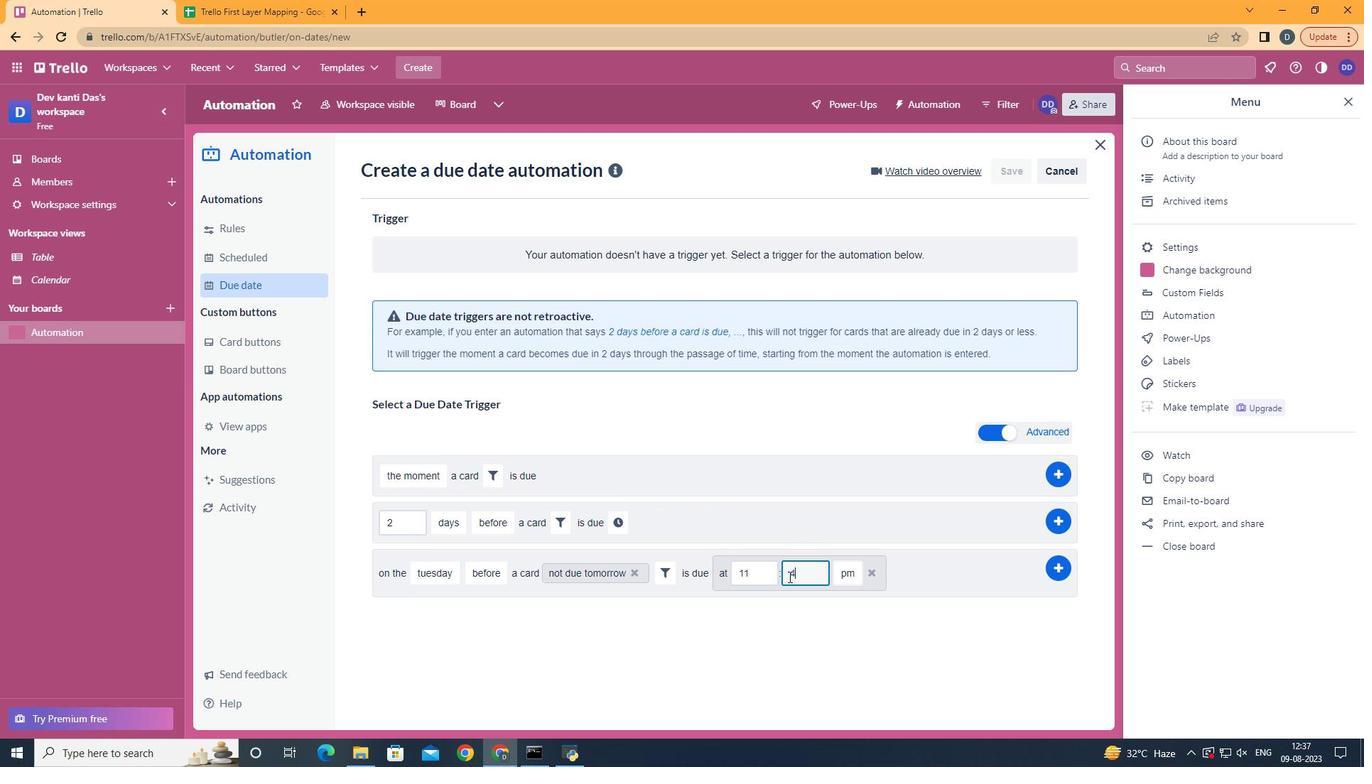 
Action: Mouse moved to (820, 567)
Screenshot: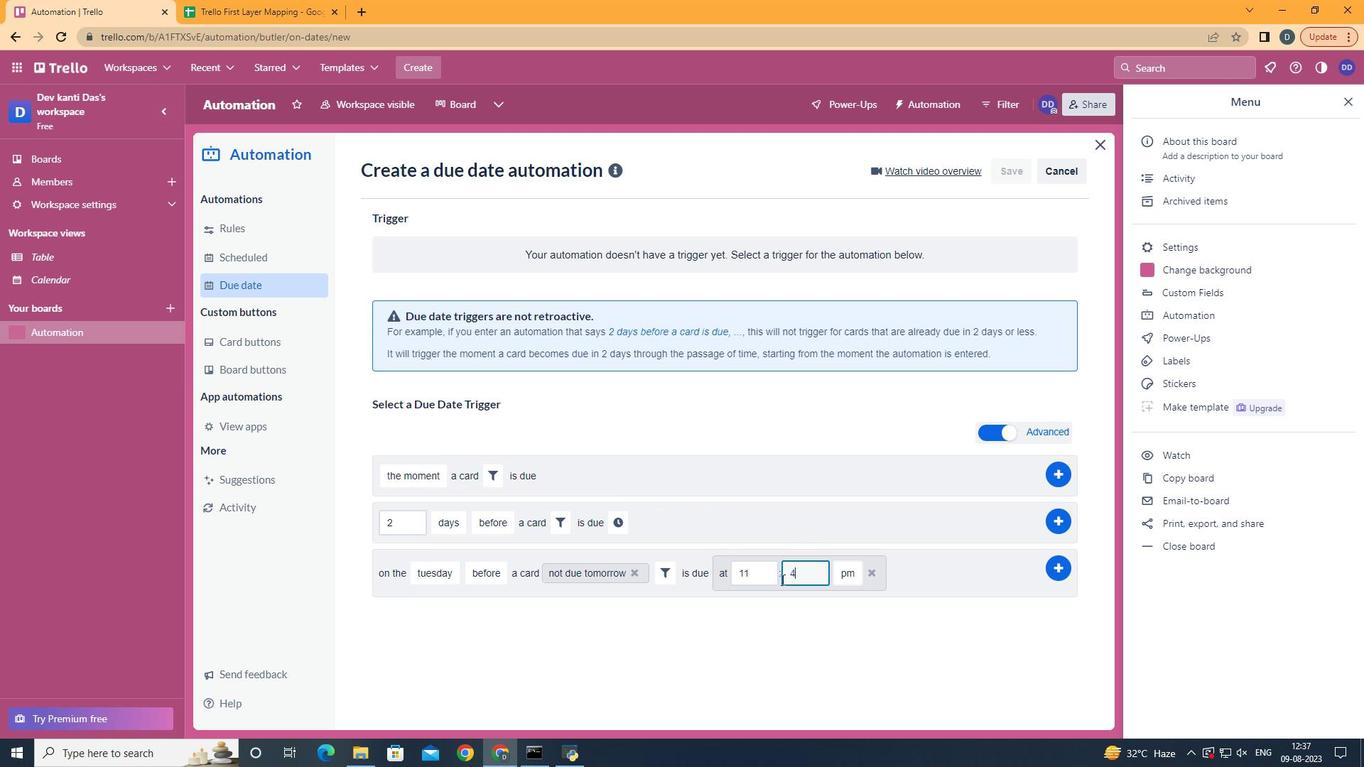 
Action: Key pressed <Key.backspace>
Screenshot: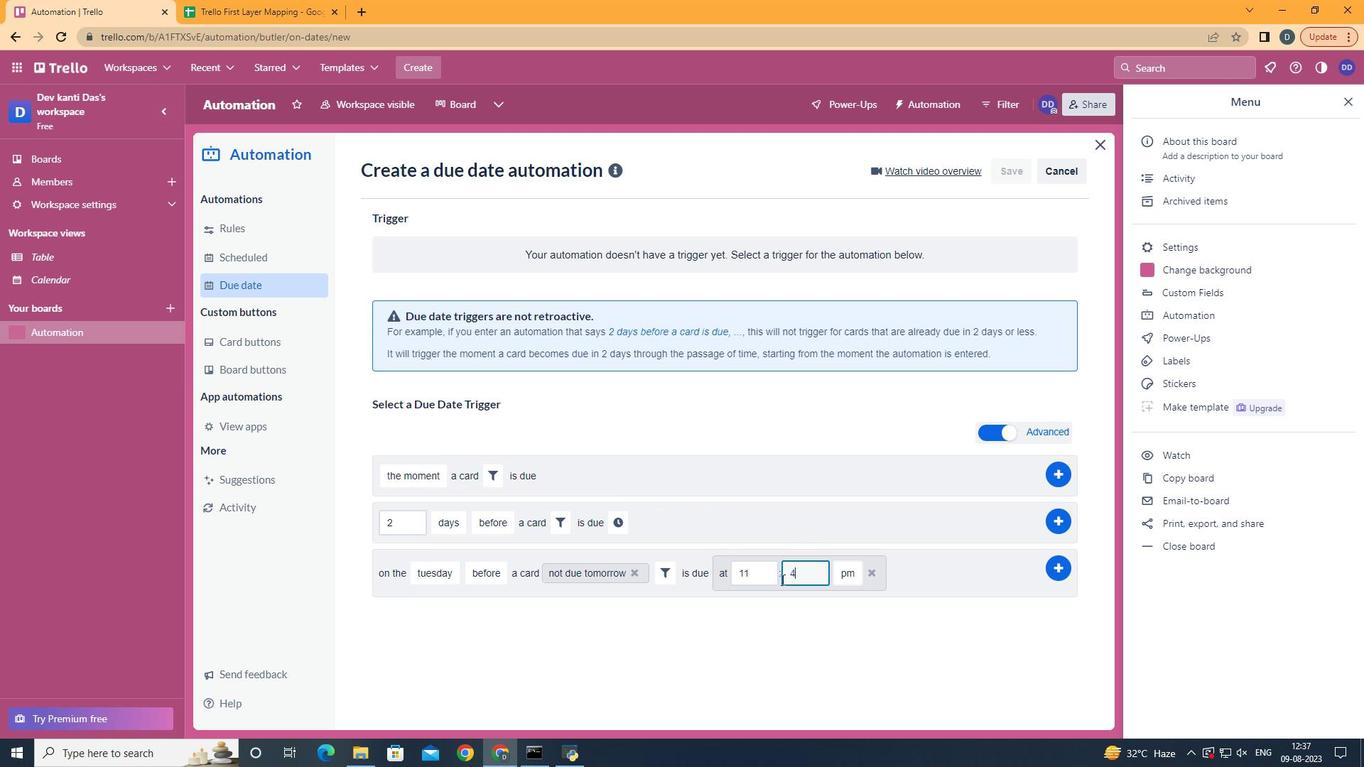 
Action: Mouse moved to (781, 579)
Screenshot: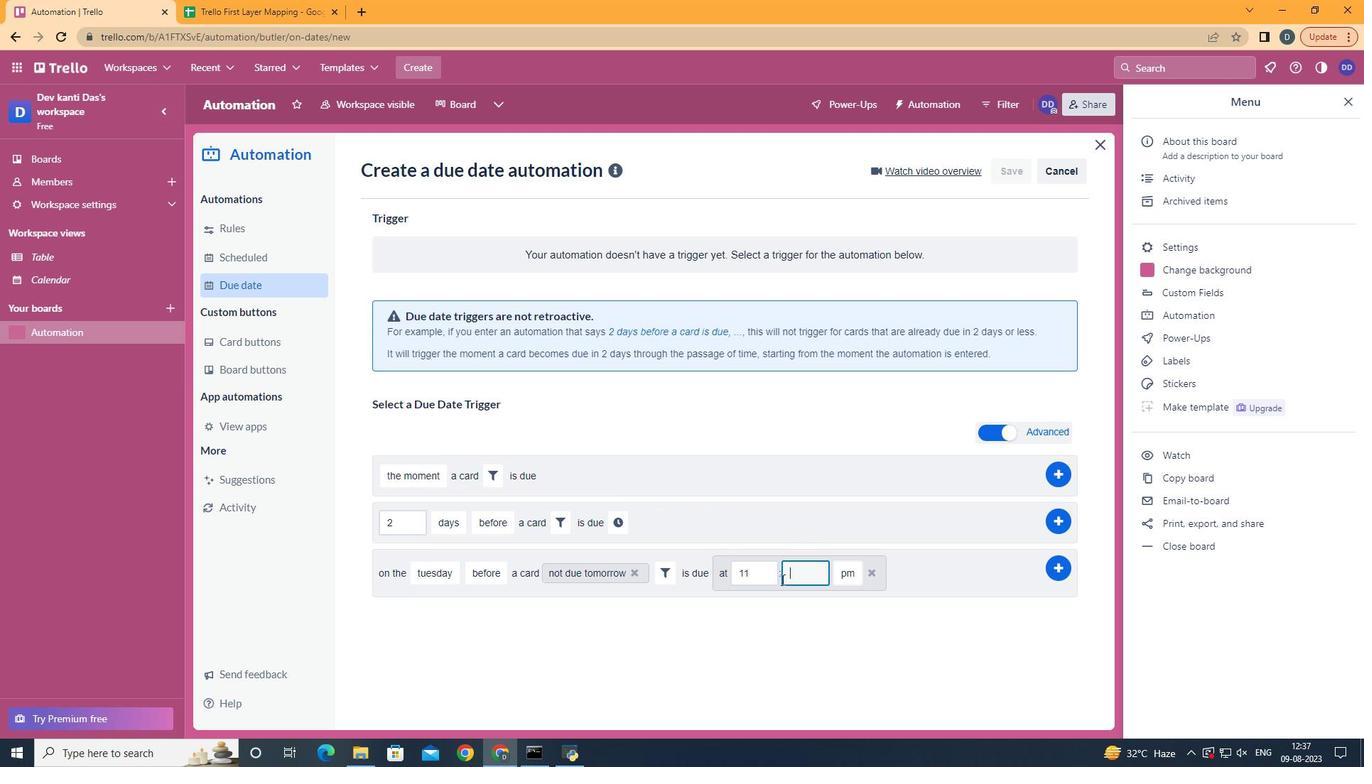 
Action: Key pressed <Key.backspace>00
Screenshot: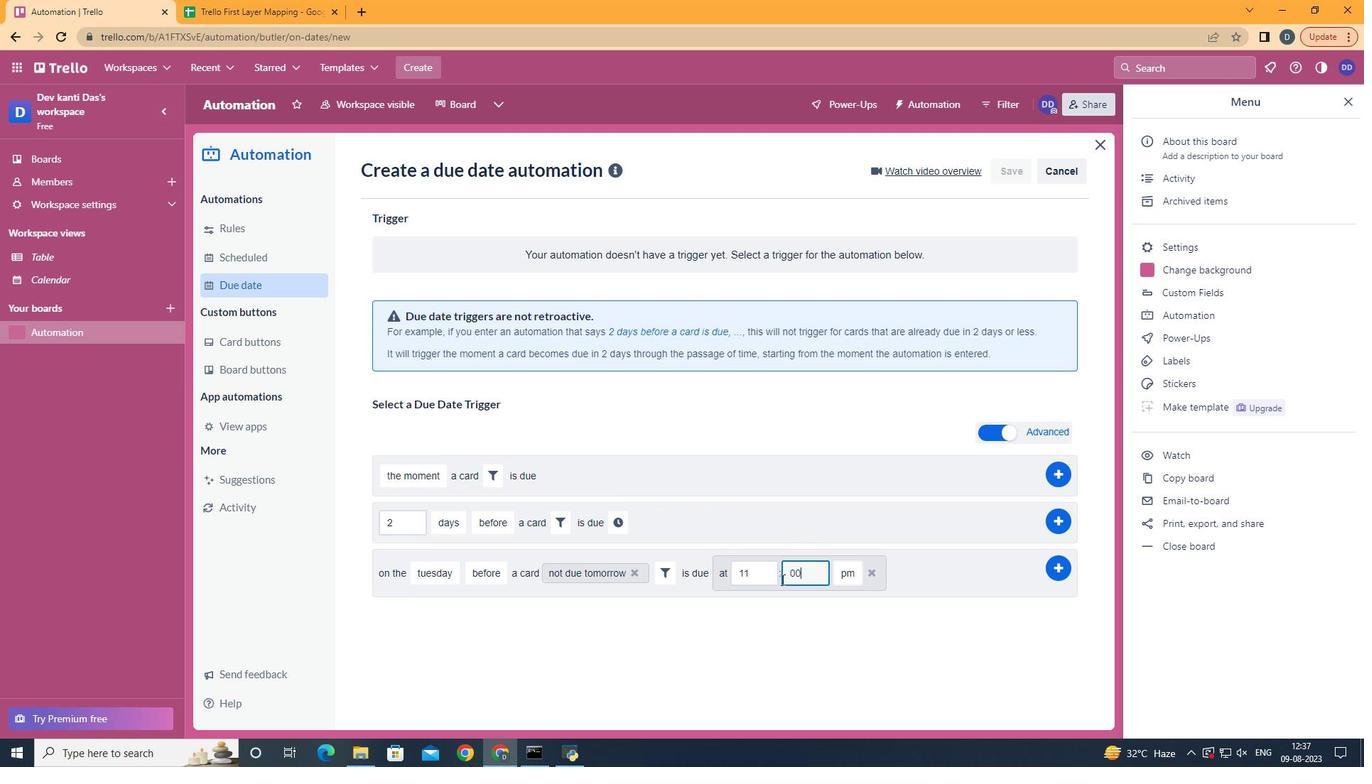 
Action: Mouse moved to (857, 600)
Screenshot: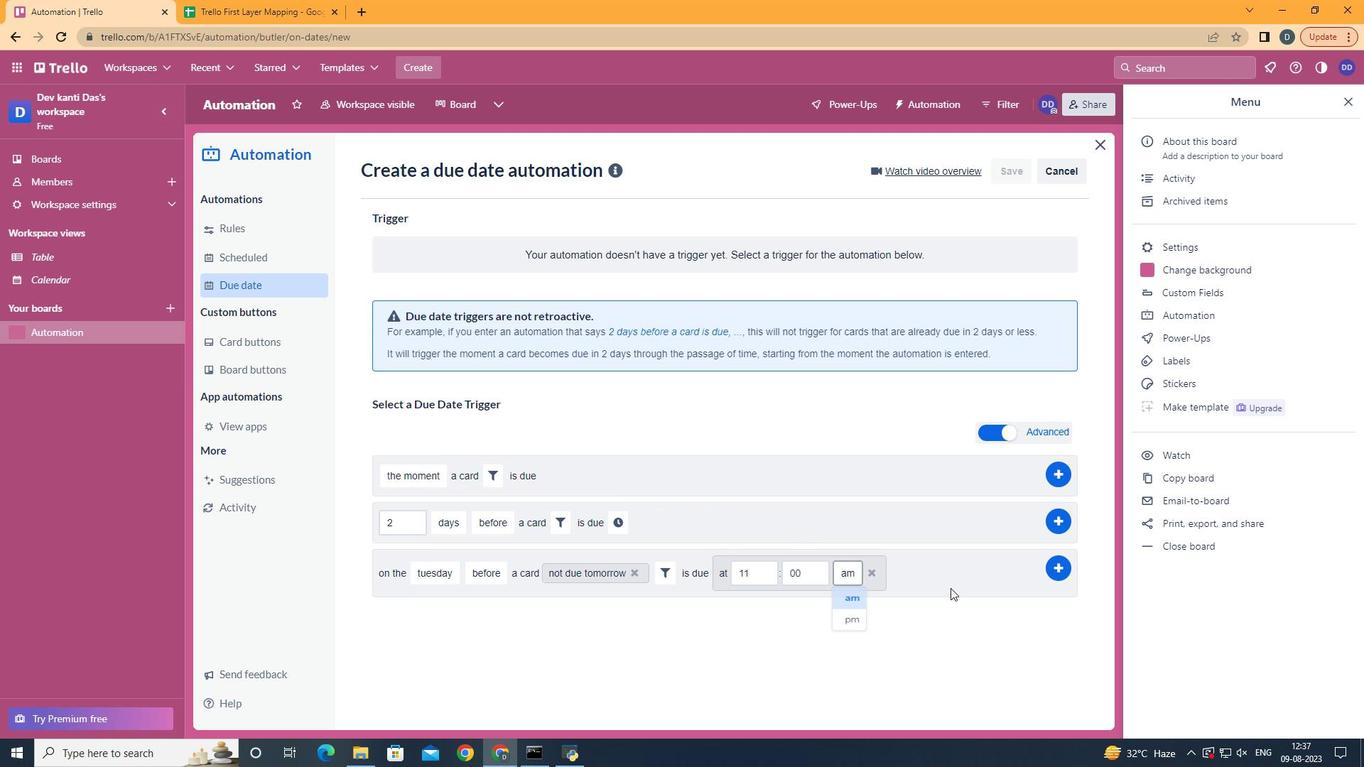 
Action: Mouse pressed left at (857, 600)
Screenshot: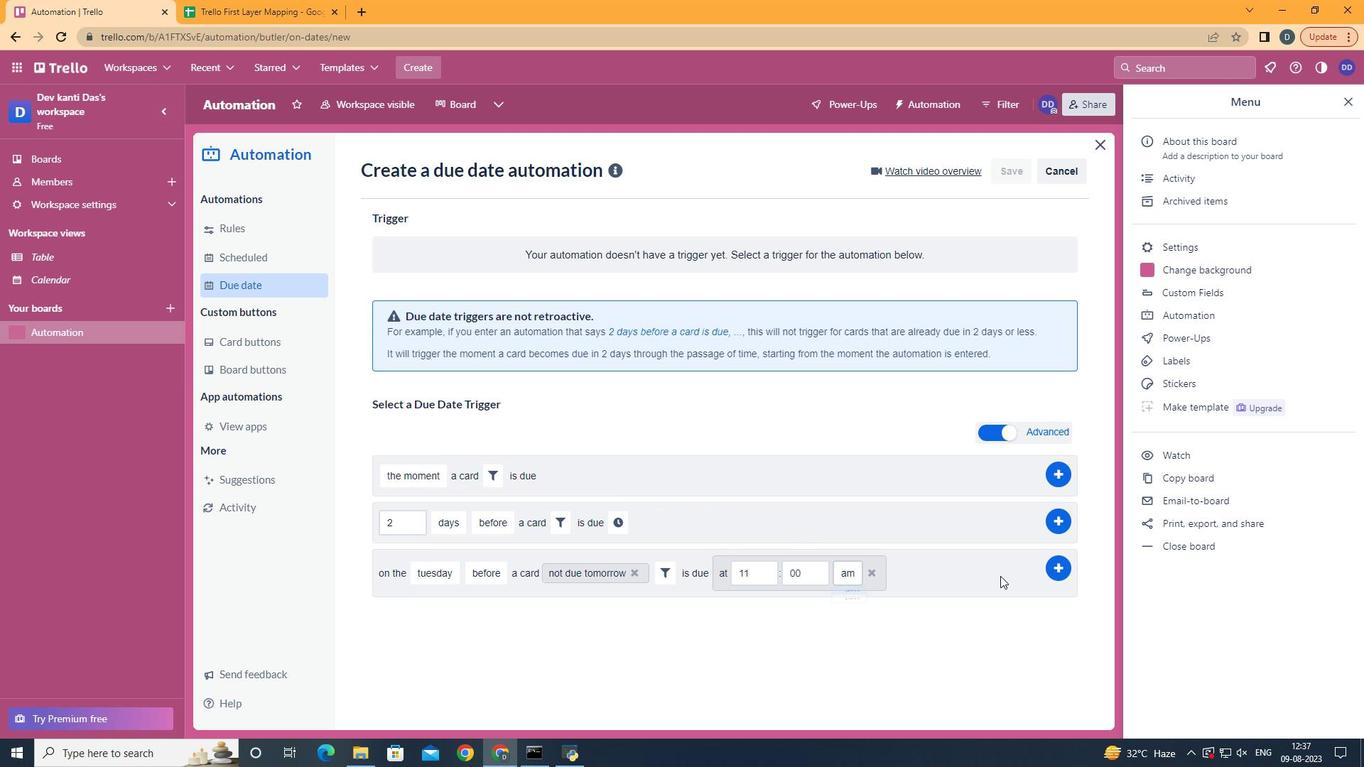 
Action: Mouse moved to (1060, 567)
Screenshot: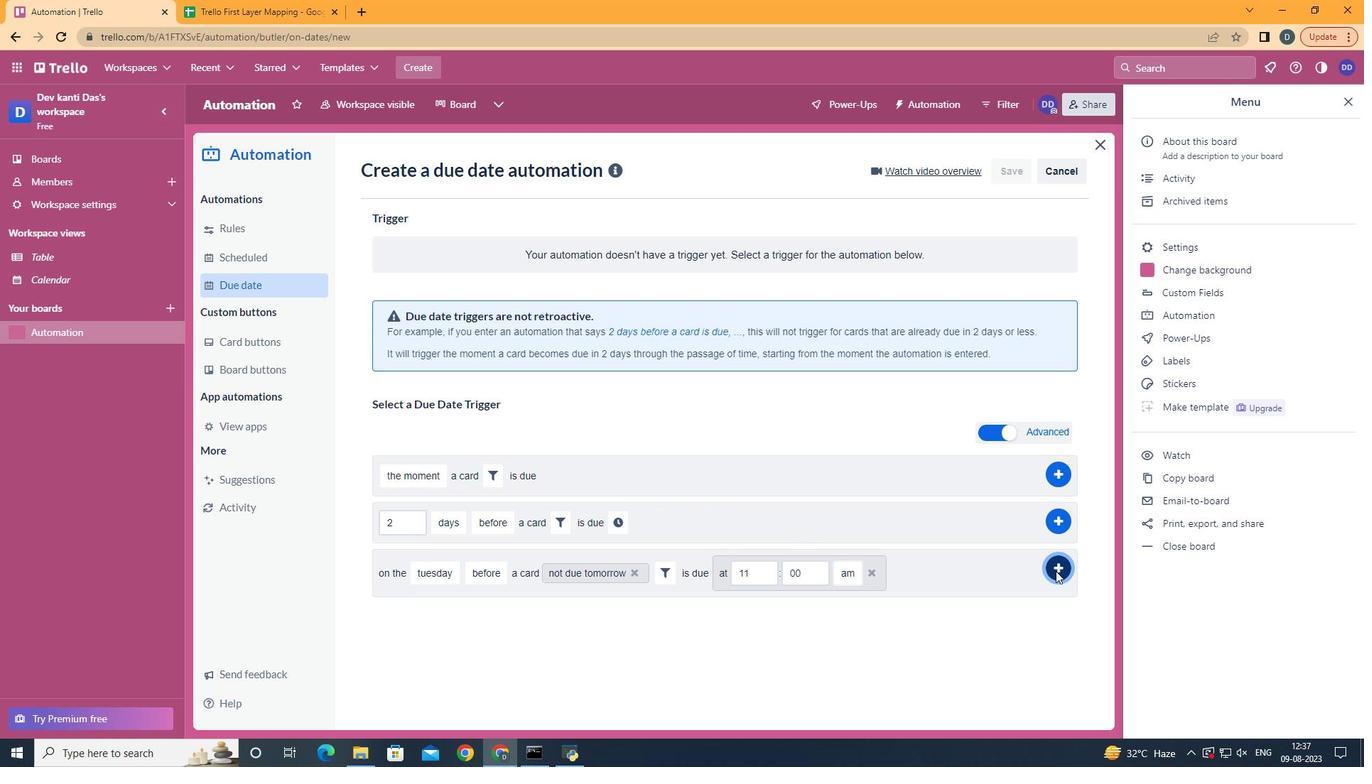 
Action: Mouse pressed left at (1060, 567)
Screenshot: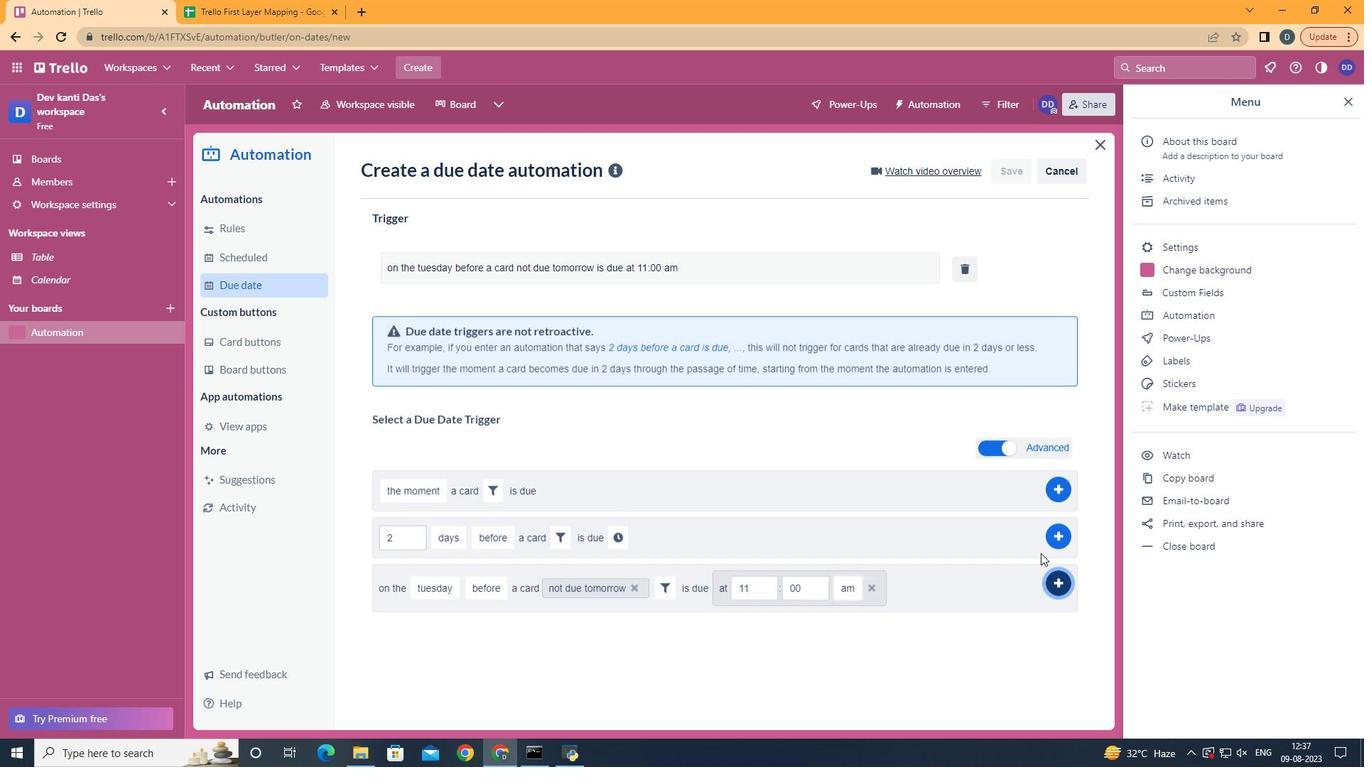 
Action: Mouse moved to (797, 284)
Screenshot: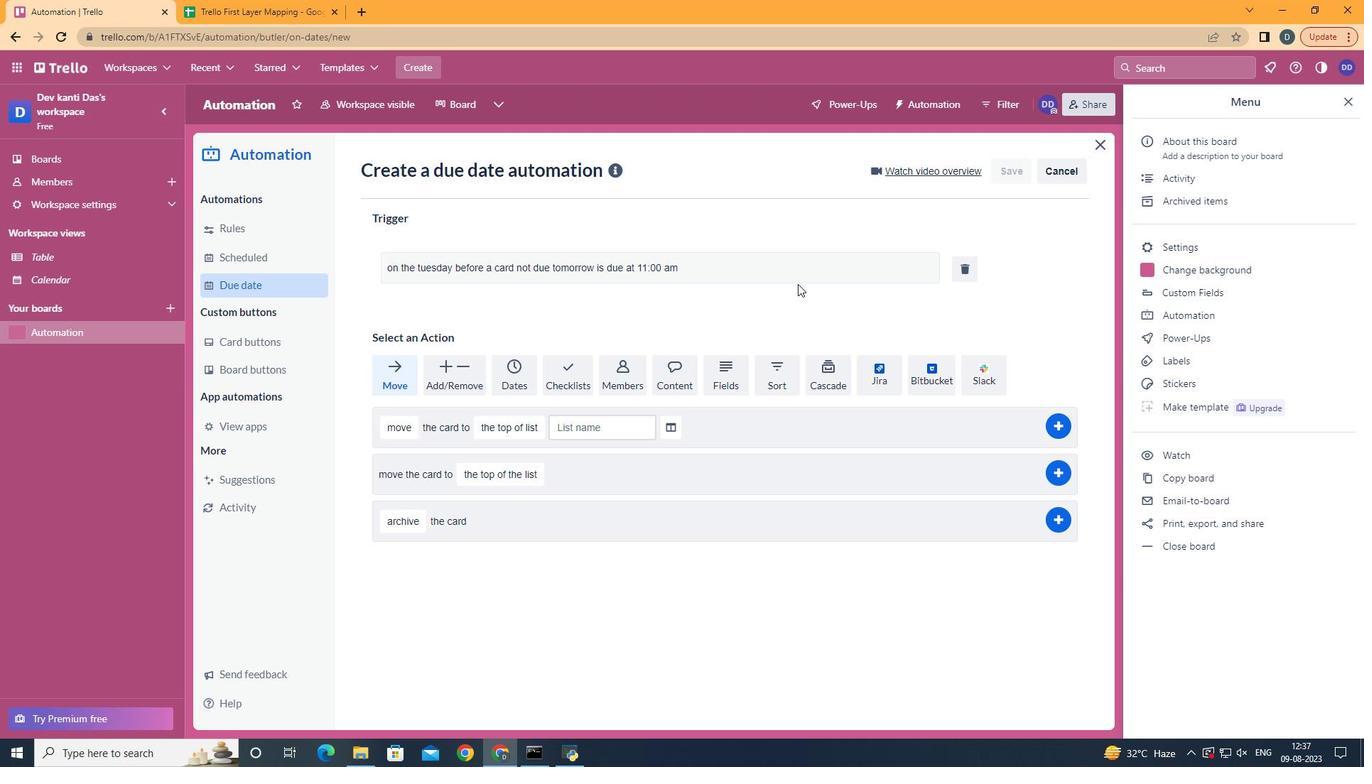 
